 Task: Look for space in Cascina, Italy from 2nd August, 2023 to 12th August, 2023 for 2 adults in price range Rs.5000 to Rs.10000. Place can be private room with 1  bedroom having 1 bed and 1 bathroom. Property type can be house, flat, guest house, hotel. Booking option can be shelf check-in. Required host language is English.
Action: Mouse moved to (421, 122)
Screenshot: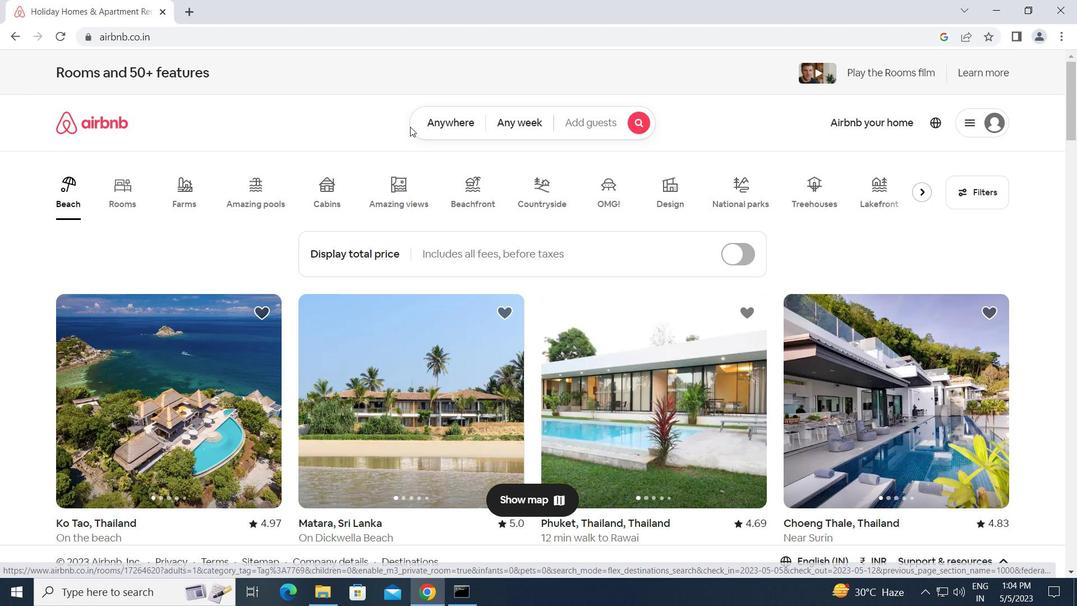 
Action: Mouse pressed left at (421, 122)
Screenshot: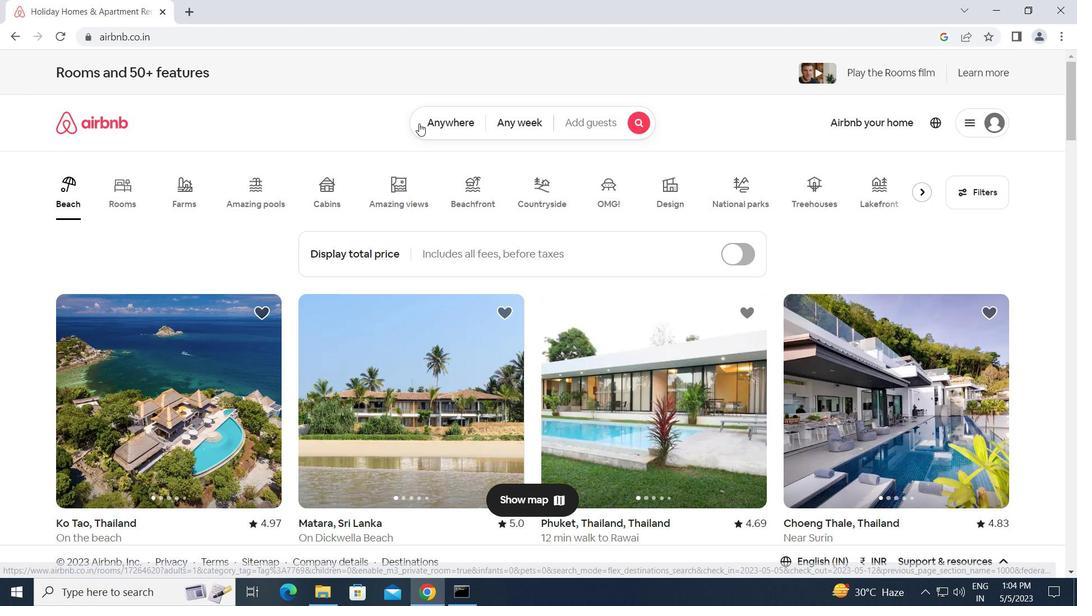 
Action: Mouse moved to (355, 165)
Screenshot: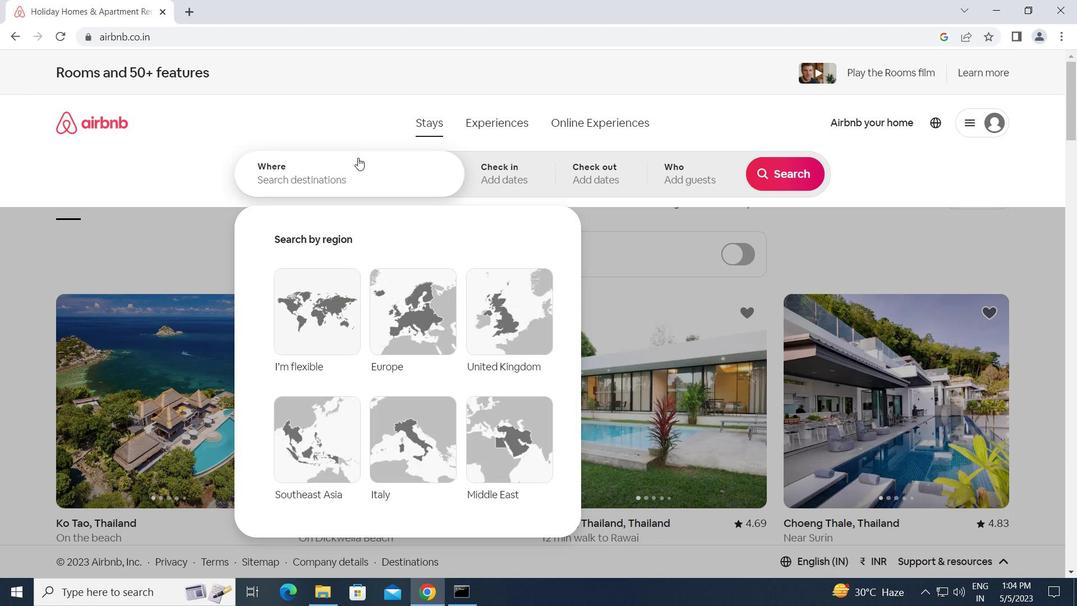 
Action: Mouse pressed left at (355, 165)
Screenshot: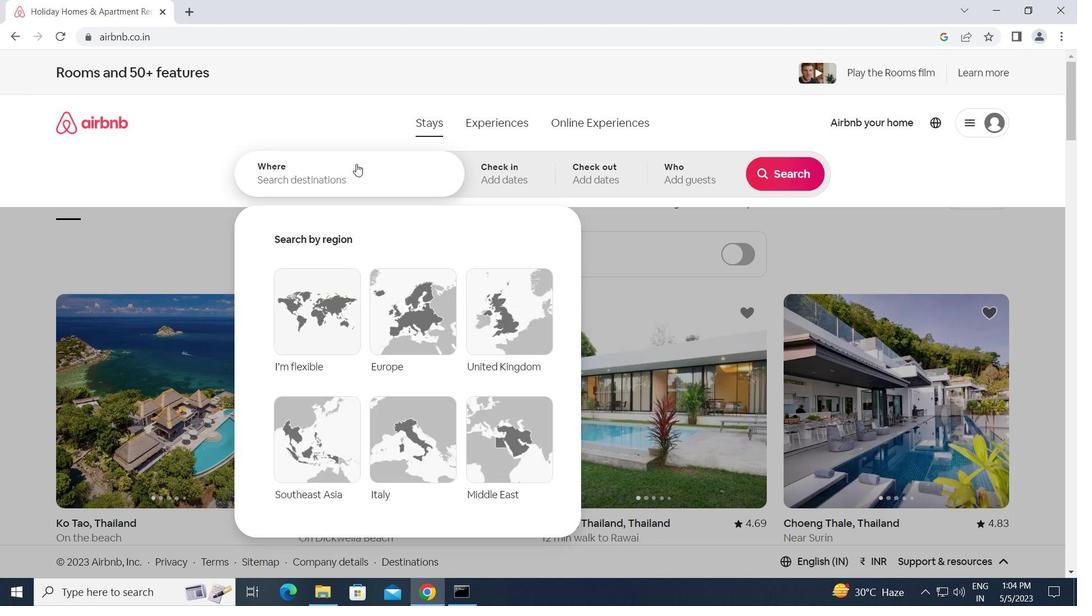 
Action: Key pressed c<Key.caps_lock>ascina,<Key.space><Key.caps_lock>i<Key.caps_lock>taly<Key.enter>
Screenshot: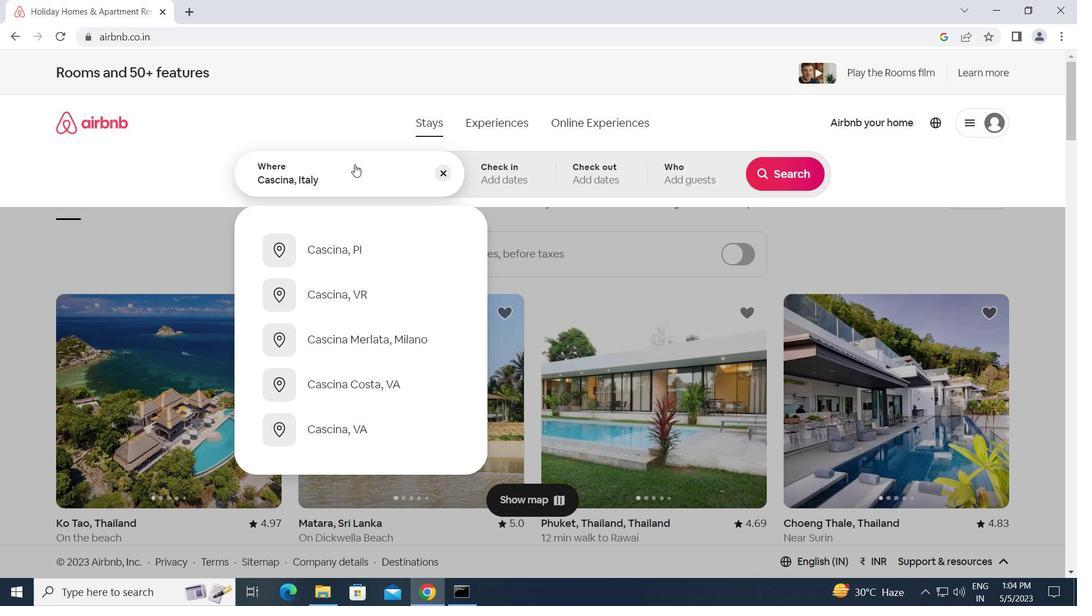 
Action: Mouse moved to (783, 281)
Screenshot: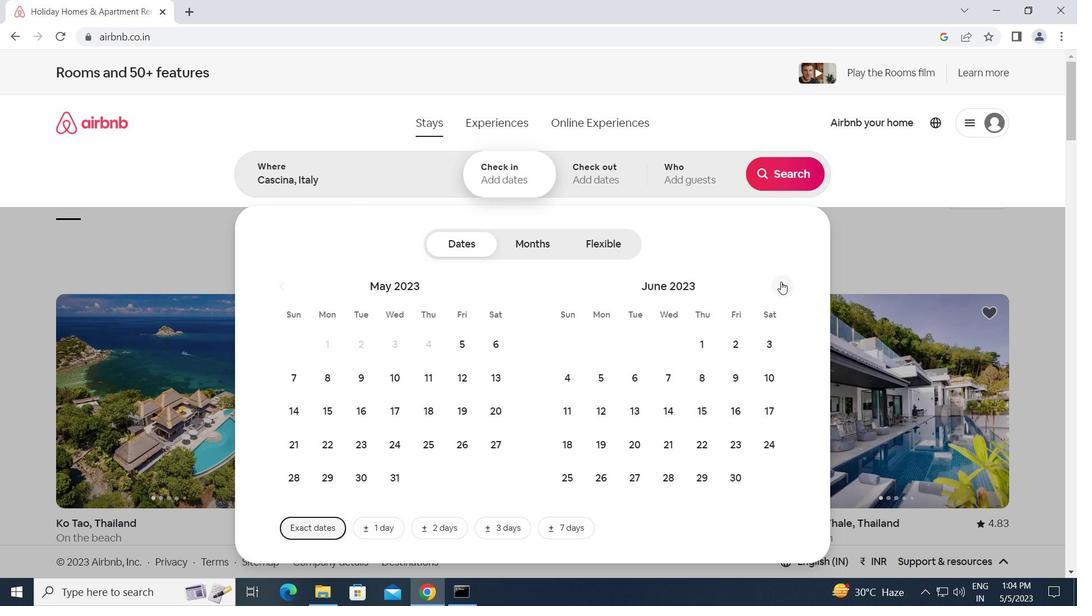 
Action: Mouse pressed left at (783, 281)
Screenshot: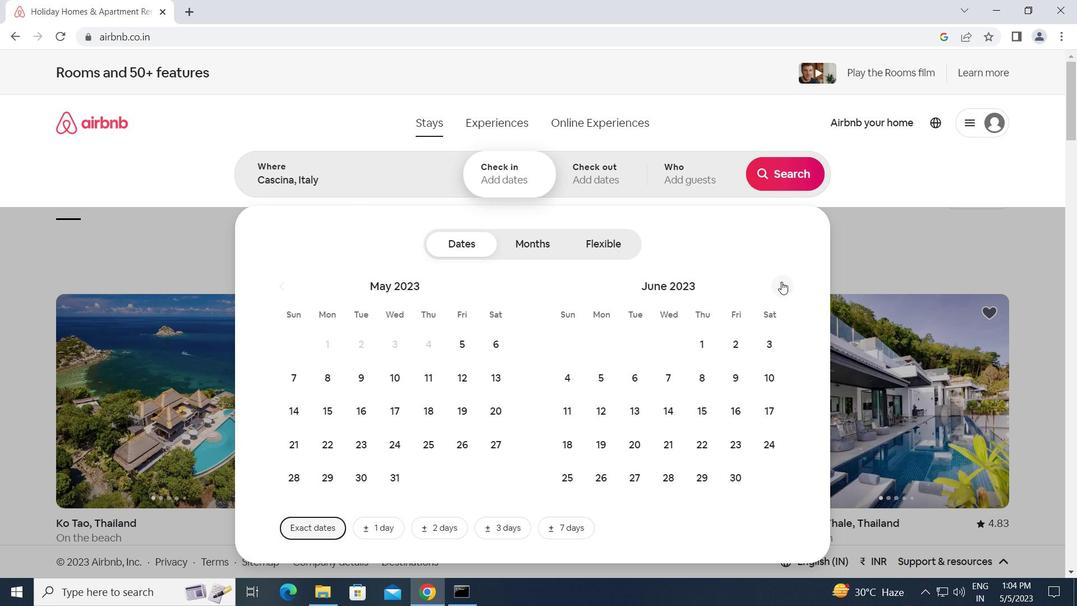 
Action: Mouse moved to (781, 281)
Screenshot: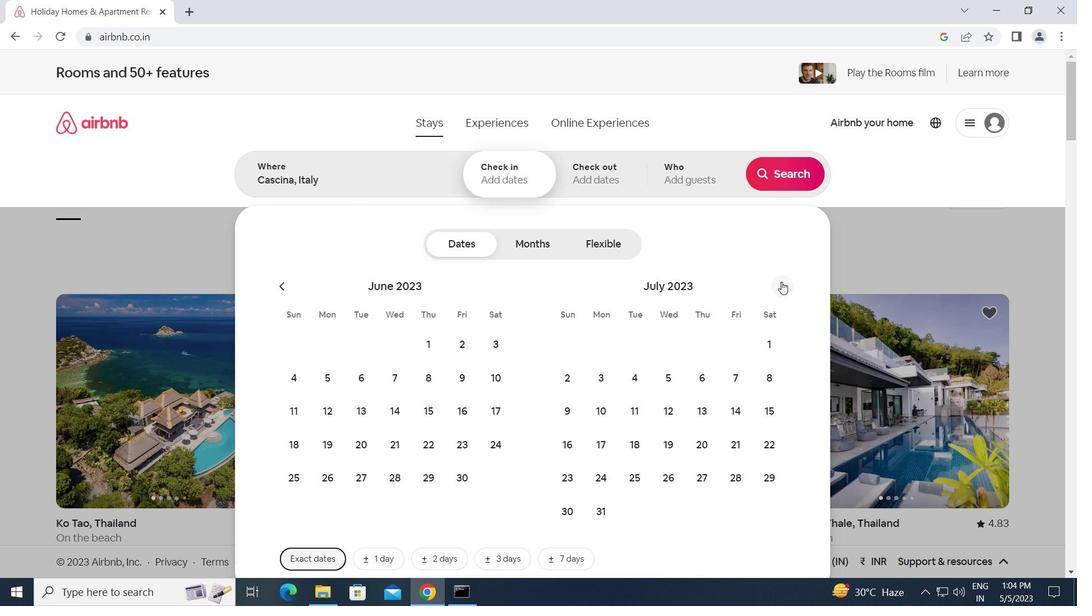 
Action: Mouse pressed left at (781, 281)
Screenshot: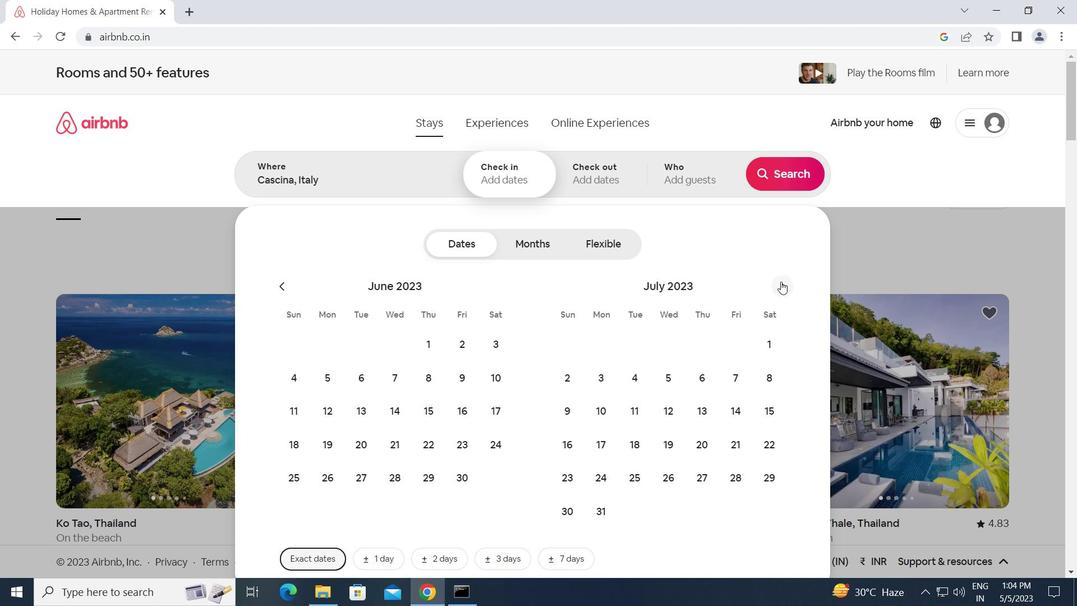 
Action: Mouse moved to (667, 341)
Screenshot: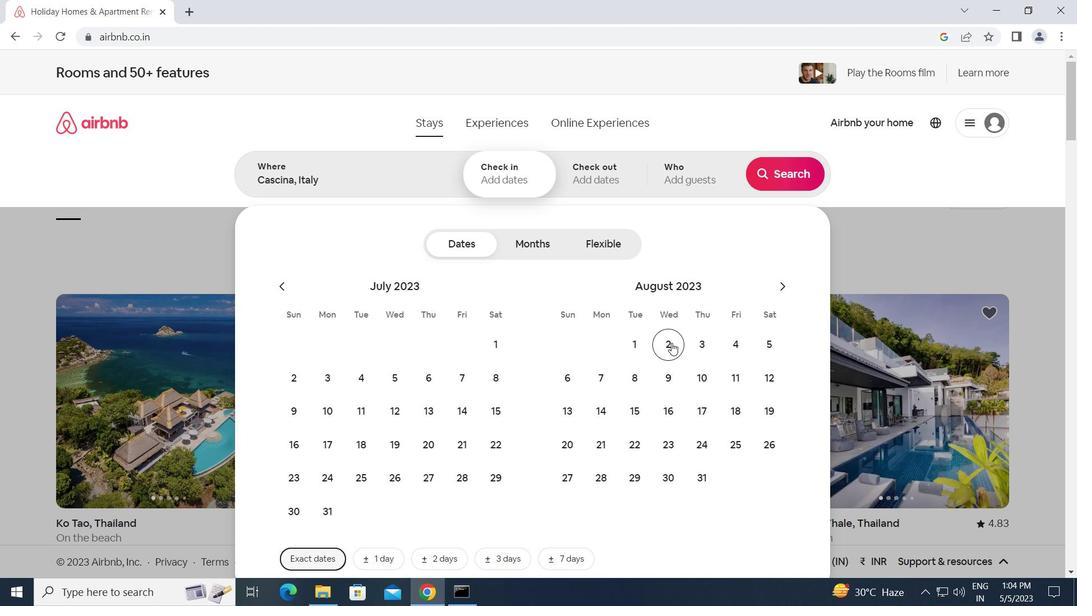 
Action: Mouse pressed left at (667, 341)
Screenshot: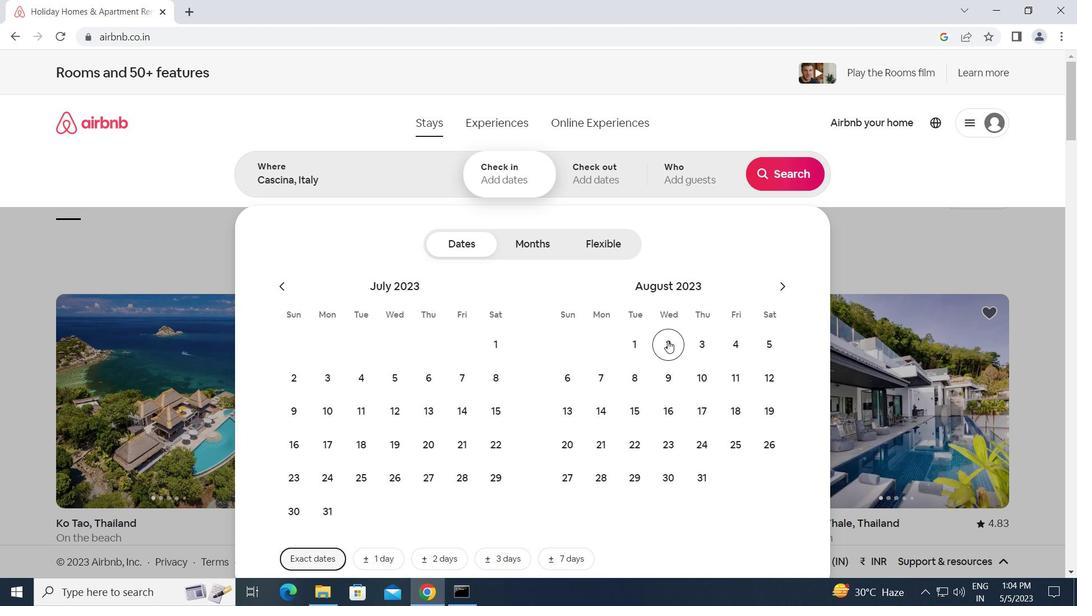 
Action: Mouse moved to (765, 382)
Screenshot: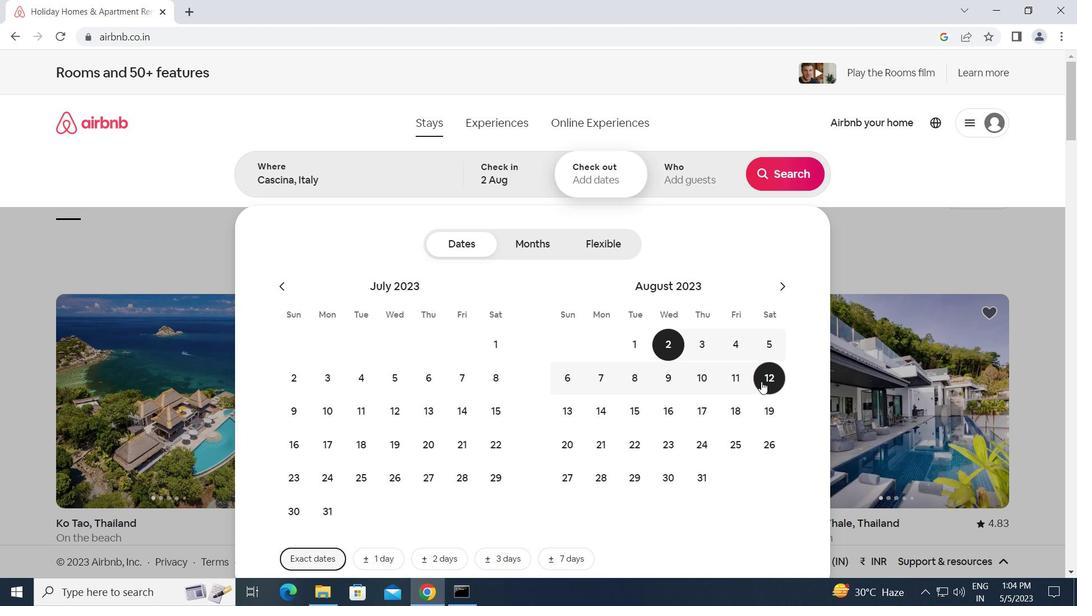 
Action: Mouse pressed left at (765, 382)
Screenshot: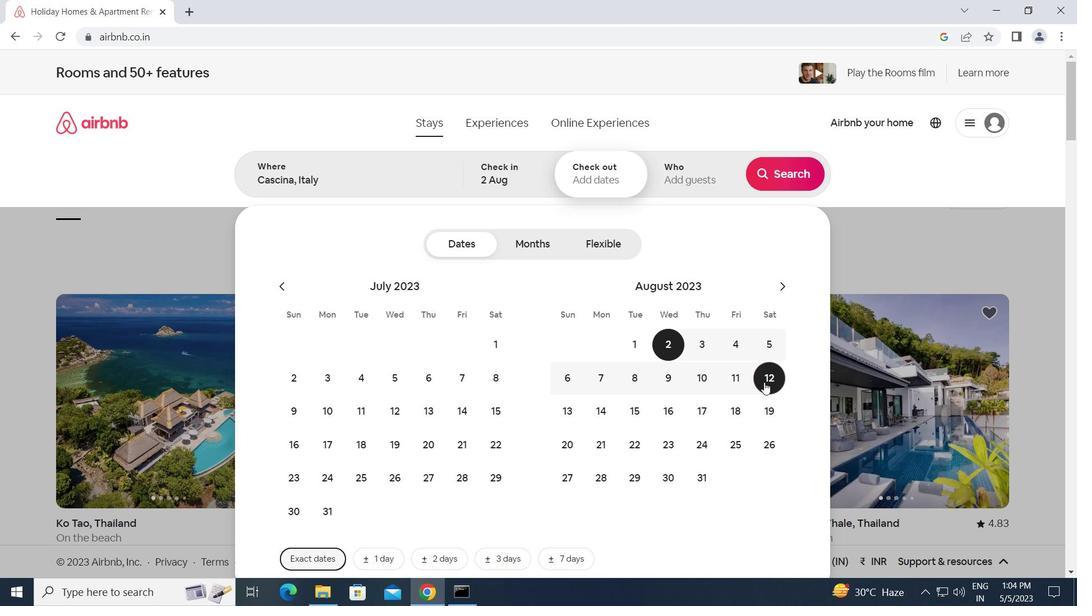 
Action: Mouse moved to (687, 168)
Screenshot: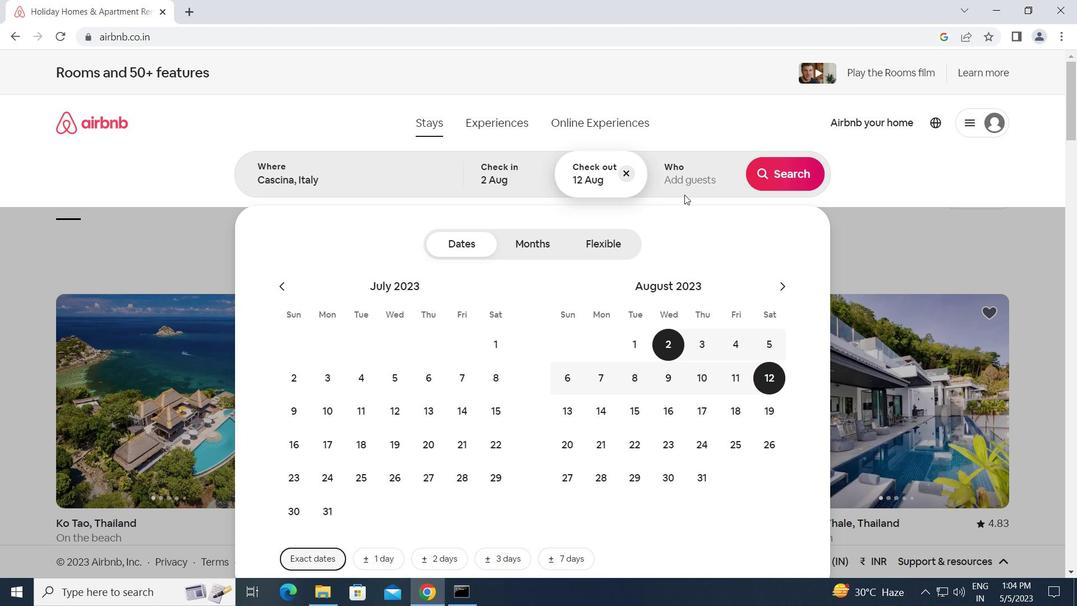 
Action: Mouse pressed left at (687, 168)
Screenshot: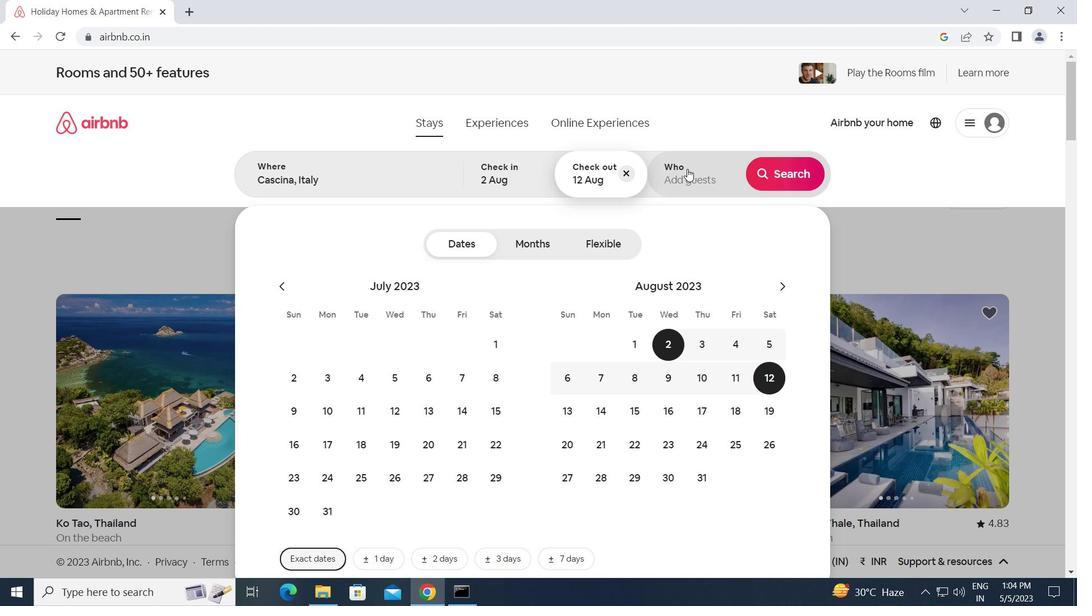 
Action: Mouse moved to (797, 247)
Screenshot: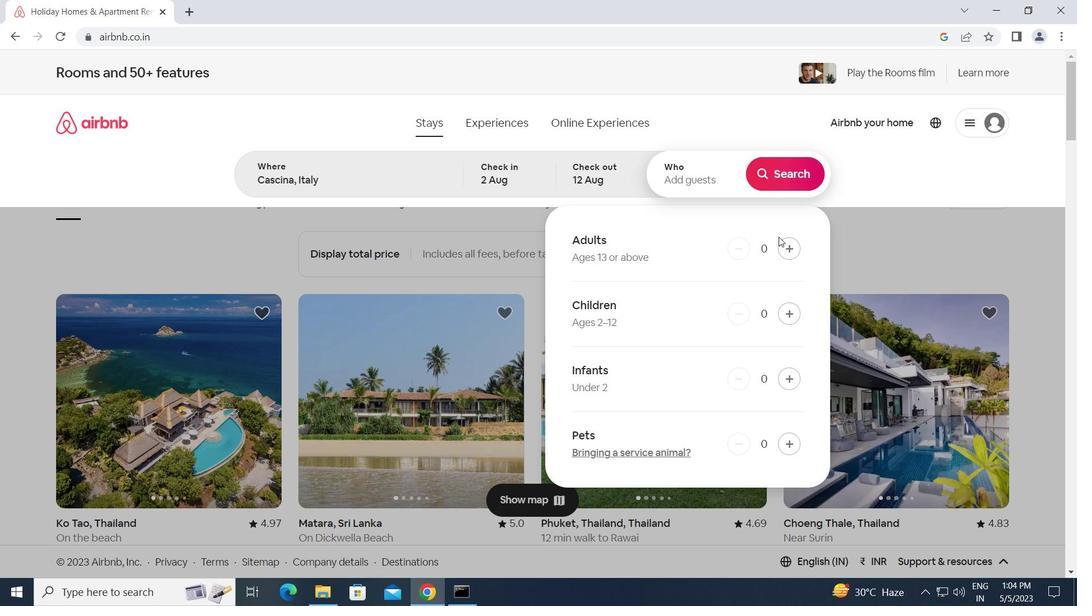 
Action: Mouse pressed left at (797, 247)
Screenshot: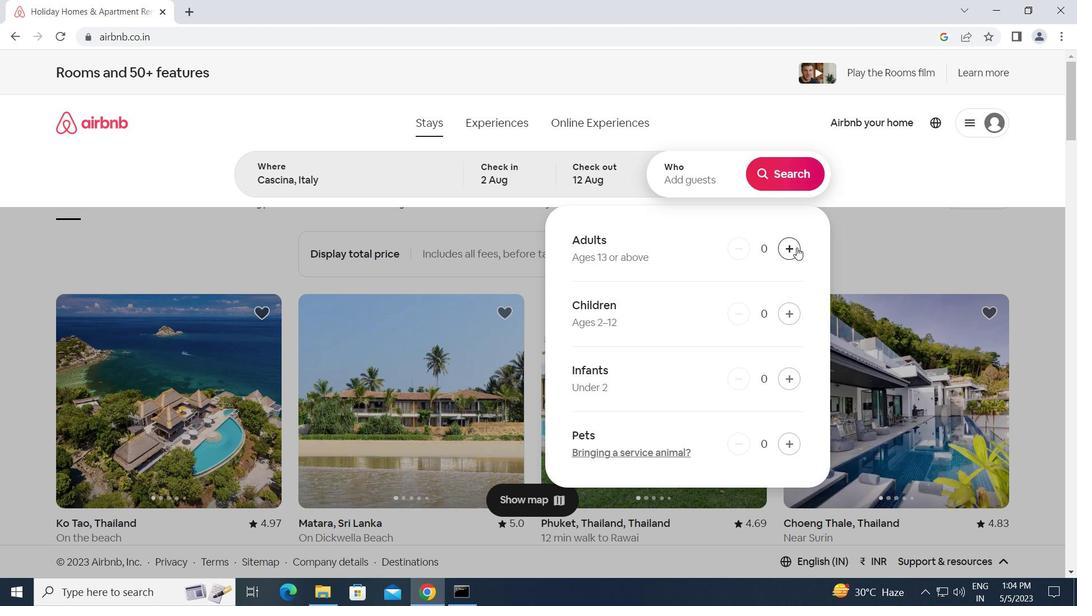 
Action: Mouse pressed left at (797, 247)
Screenshot: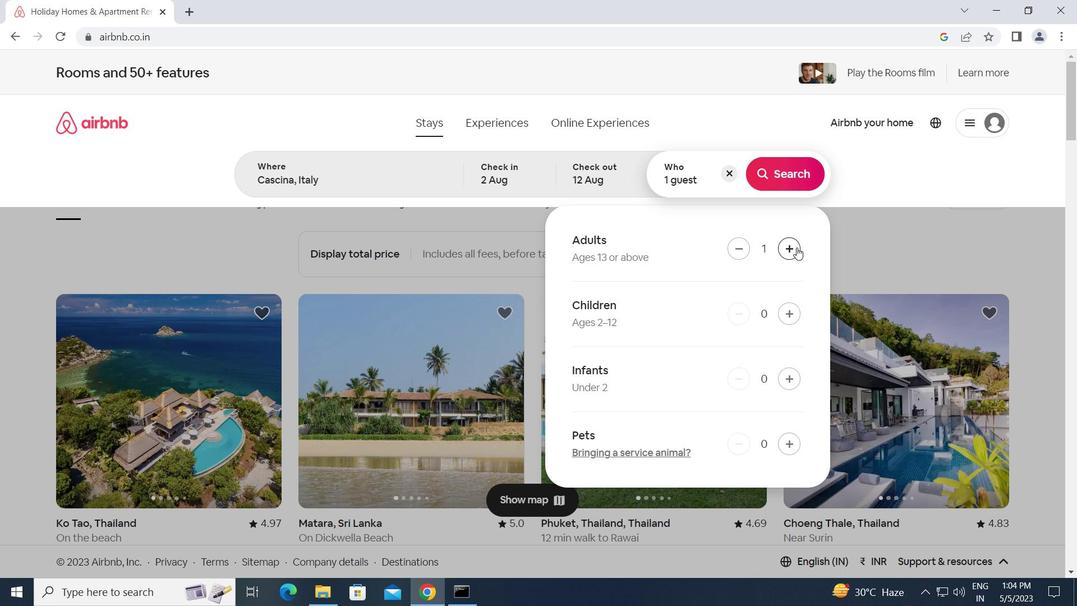 
Action: Mouse moved to (785, 164)
Screenshot: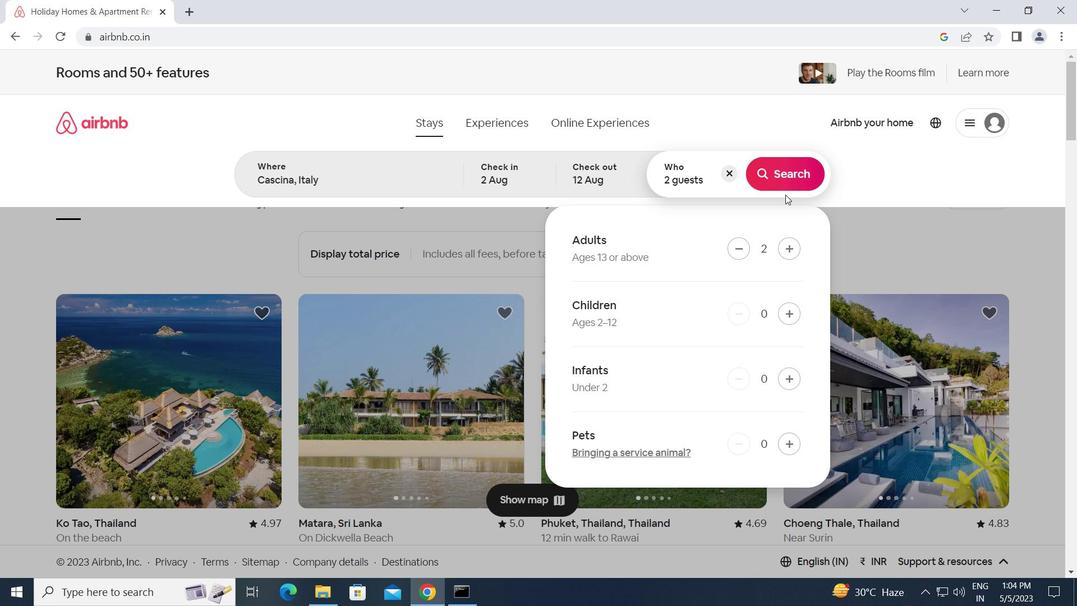 
Action: Mouse pressed left at (785, 164)
Screenshot: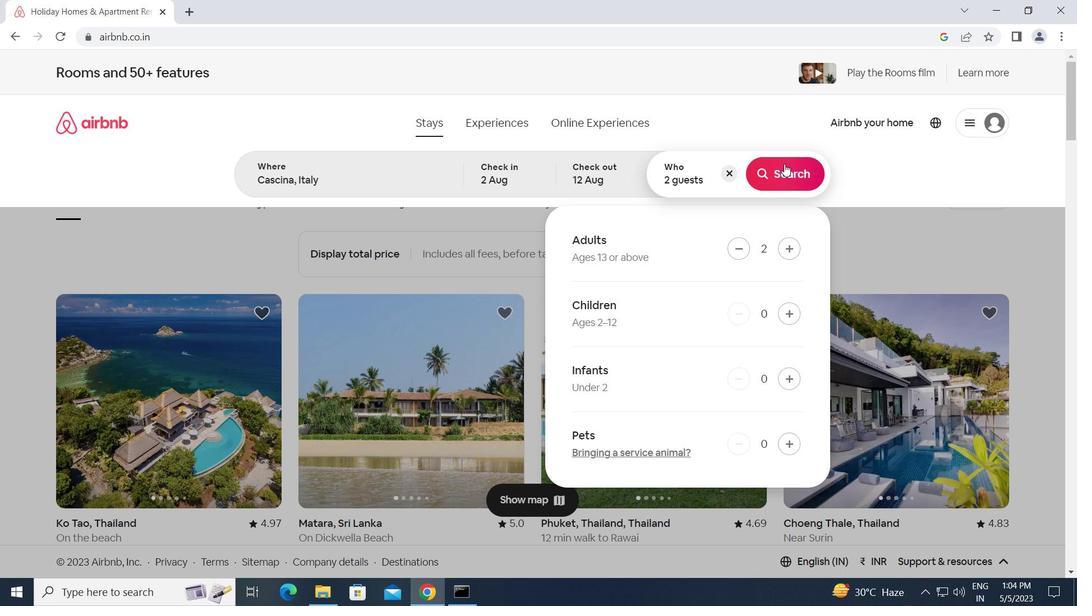 
Action: Mouse moved to (1019, 134)
Screenshot: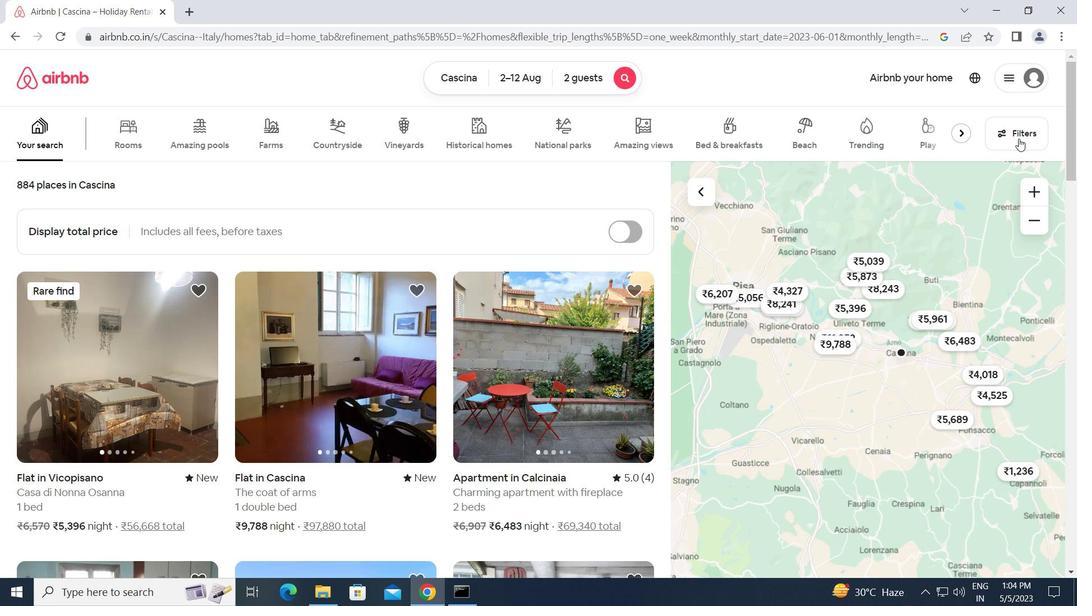 
Action: Mouse pressed left at (1019, 134)
Screenshot: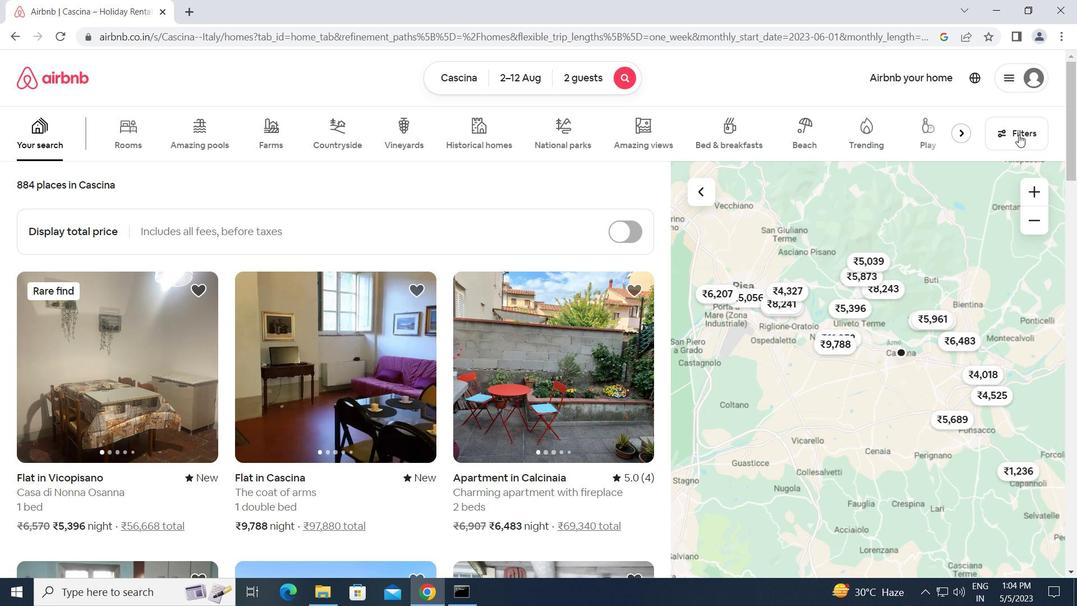 
Action: Mouse moved to (388, 484)
Screenshot: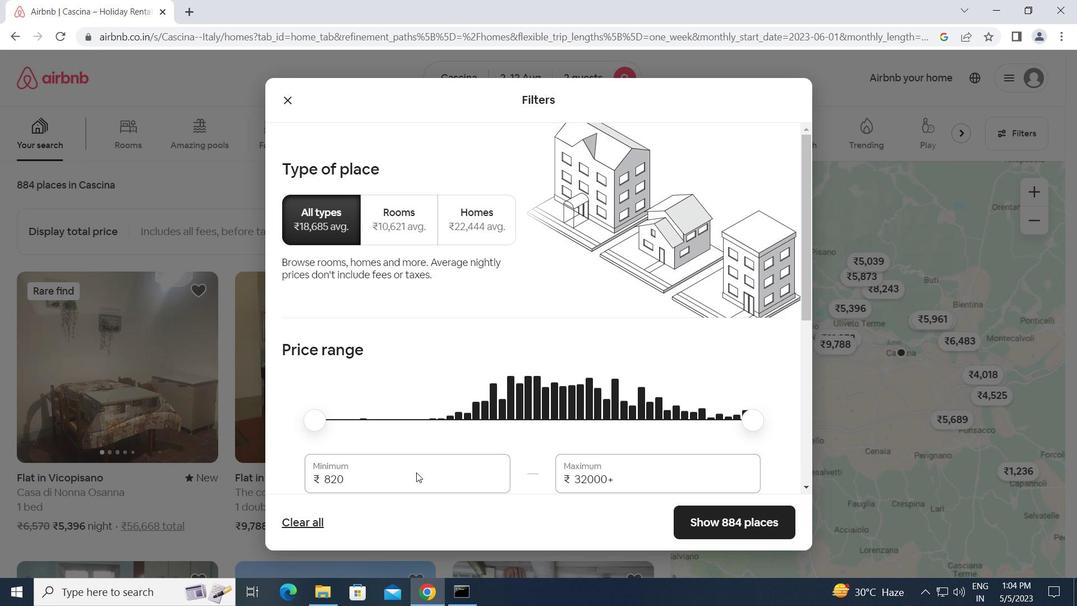 
Action: Mouse scrolled (388, 484) with delta (0, 0)
Screenshot: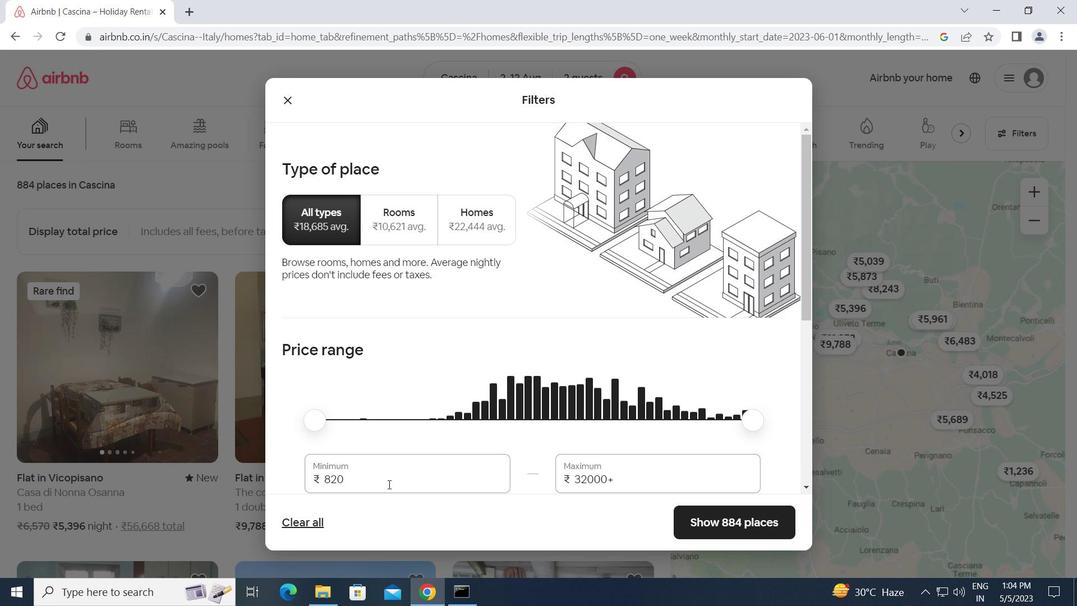 
Action: Mouse scrolled (388, 484) with delta (0, 0)
Screenshot: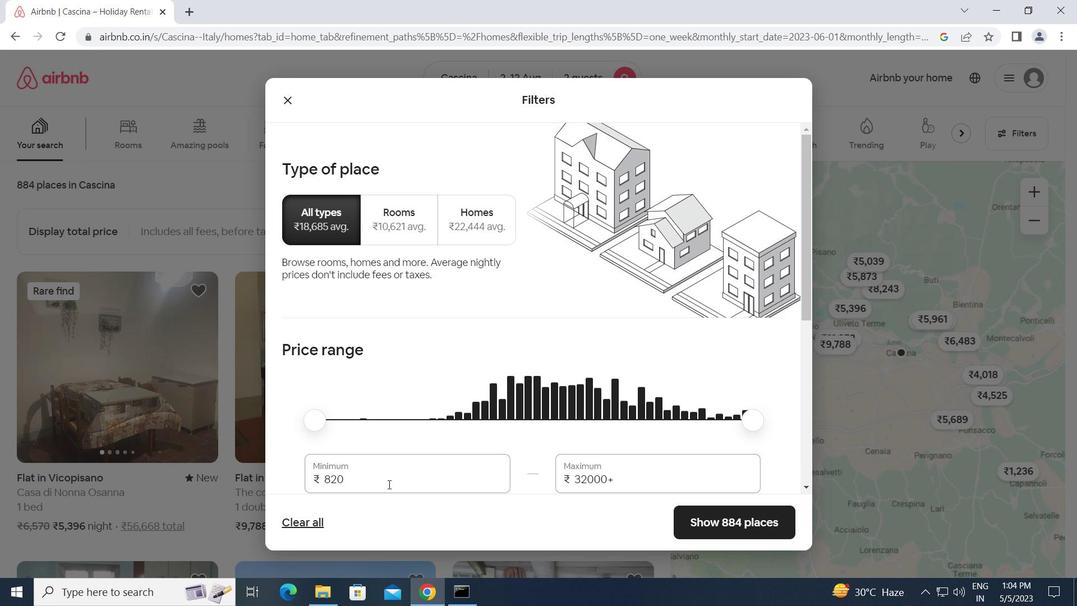 
Action: Mouse moved to (349, 447)
Screenshot: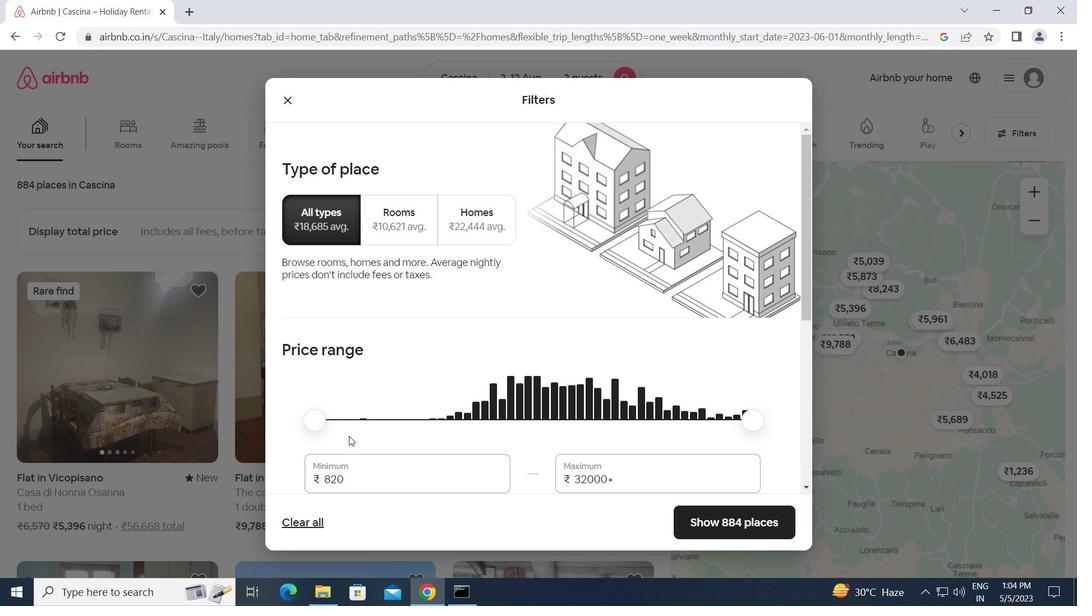 
Action: Mouse scrolled (349, 447) with delta (0, 0)
Screenshot: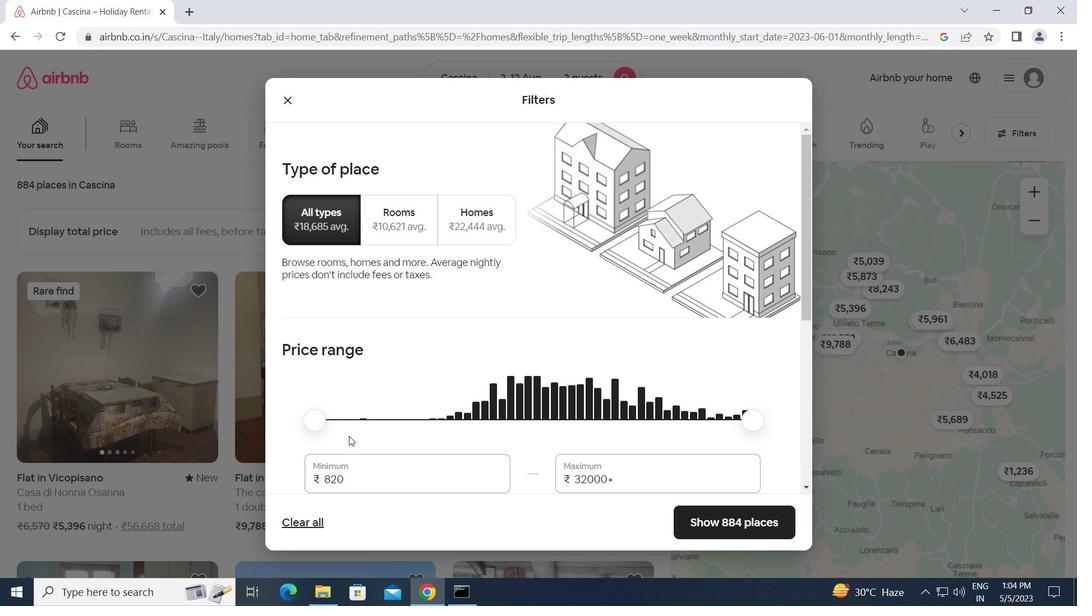 
Action: Mouse moved to (354, 262)
Screenshot: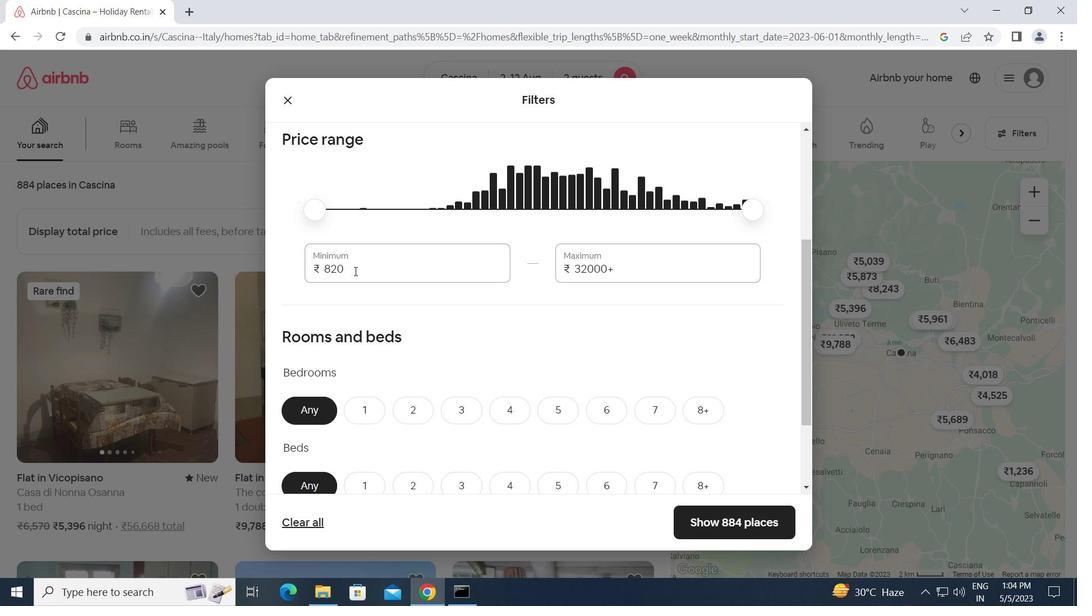 
Action: Mouse pressed left at (354, 262)
Screenshot: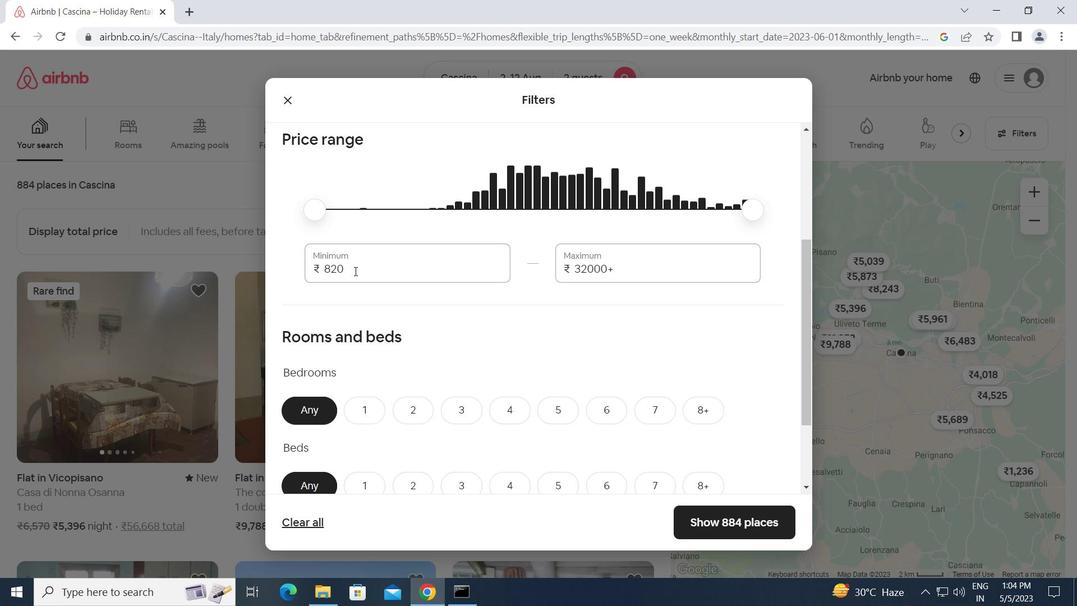
Action: Mouse moved to (305, 266)
Screenshot: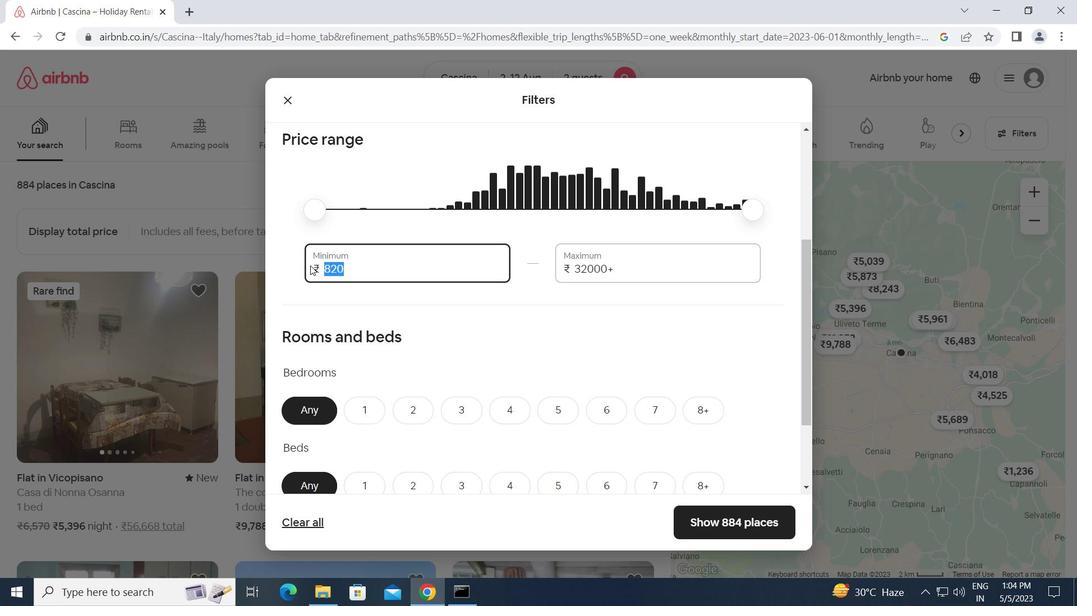 
Action: Key pressed 5000<Key.tab>10000
Screenshot: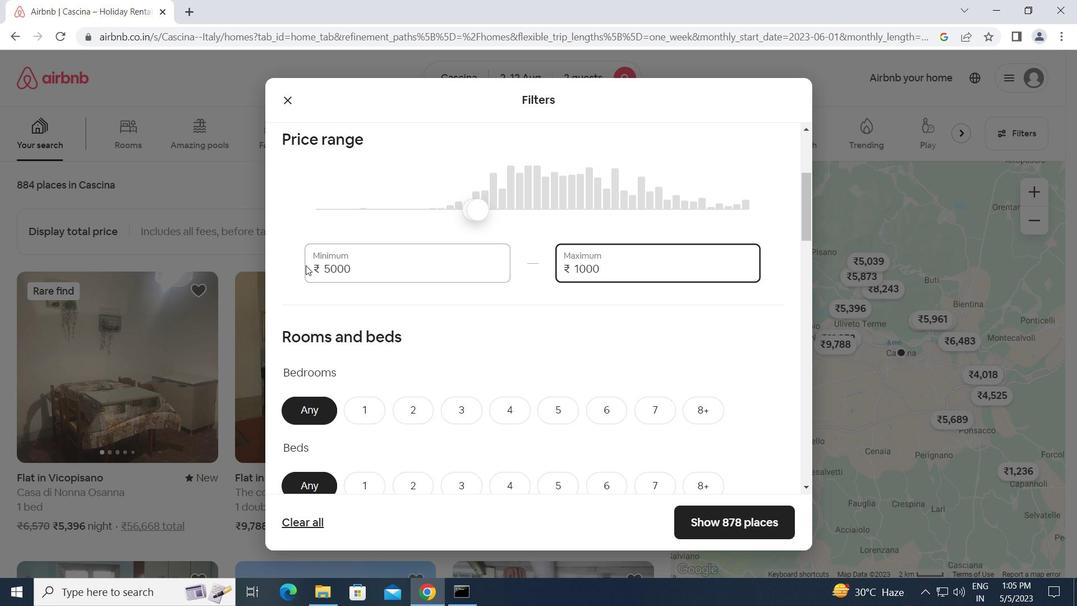 
Action: Mouse moved to (305, 267)
Screenshot: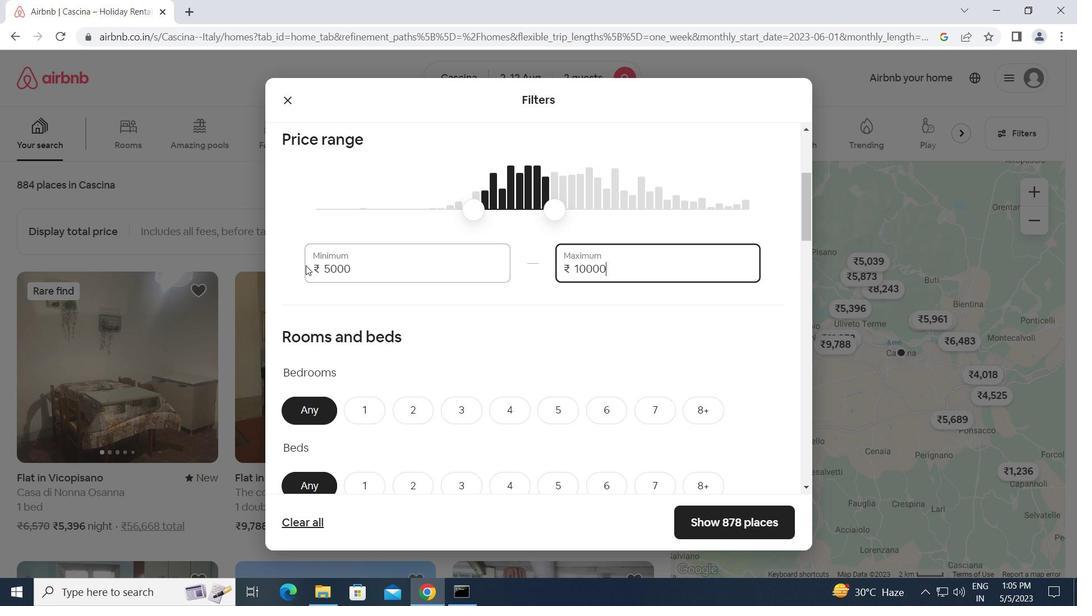 
Action: Mouse scrolled (305, 266) with delta (0, 0)
Screenshot: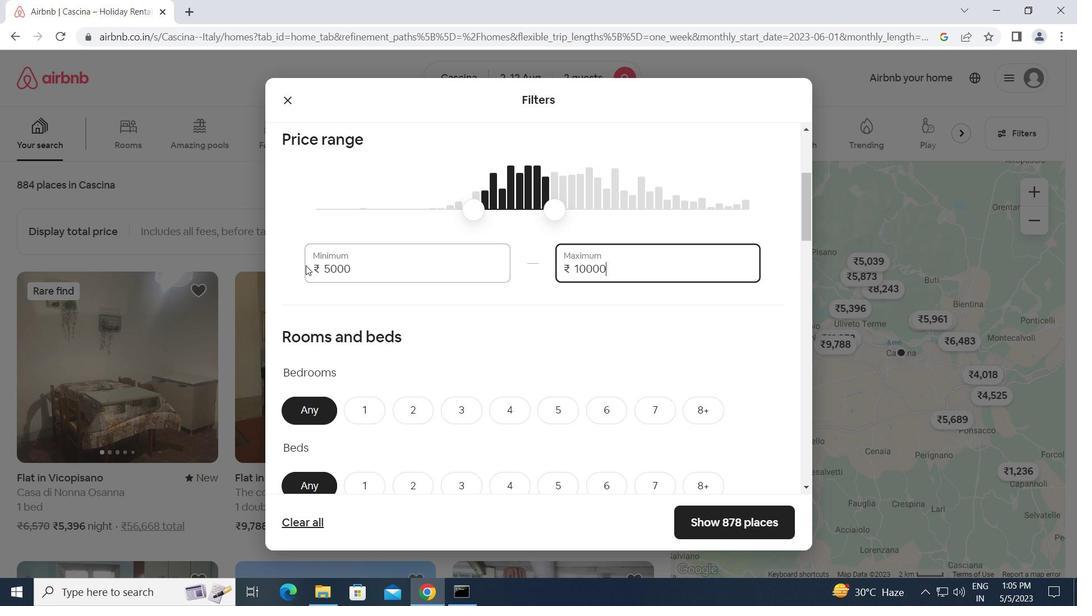 
Action: Mouse moved to (306, 268)
Screenshot: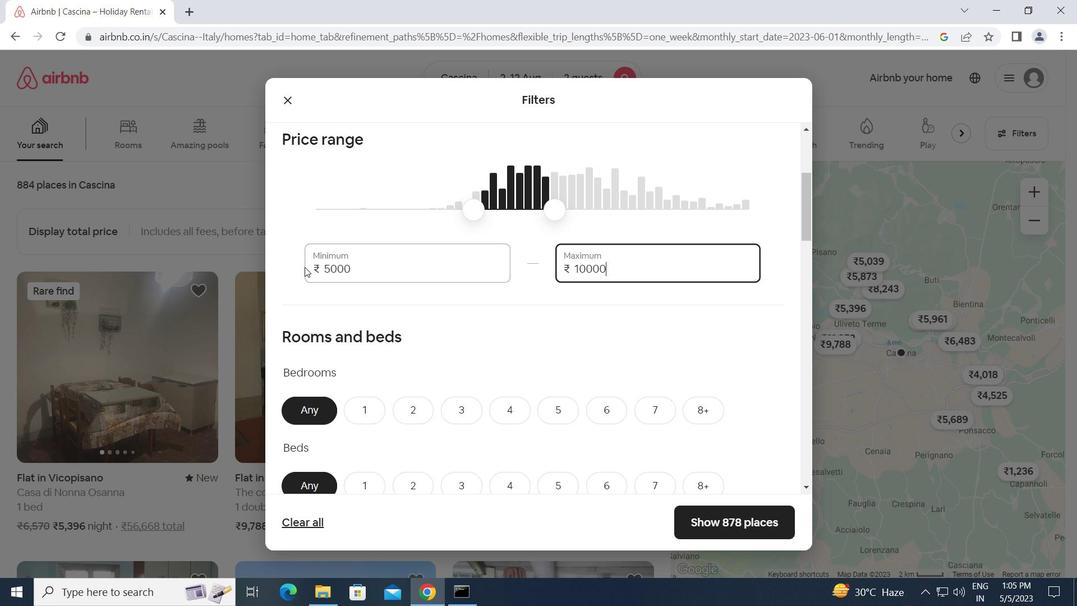 
Action: Mouse scrolled (306, 268) with delta (0, 0)
Screenshot: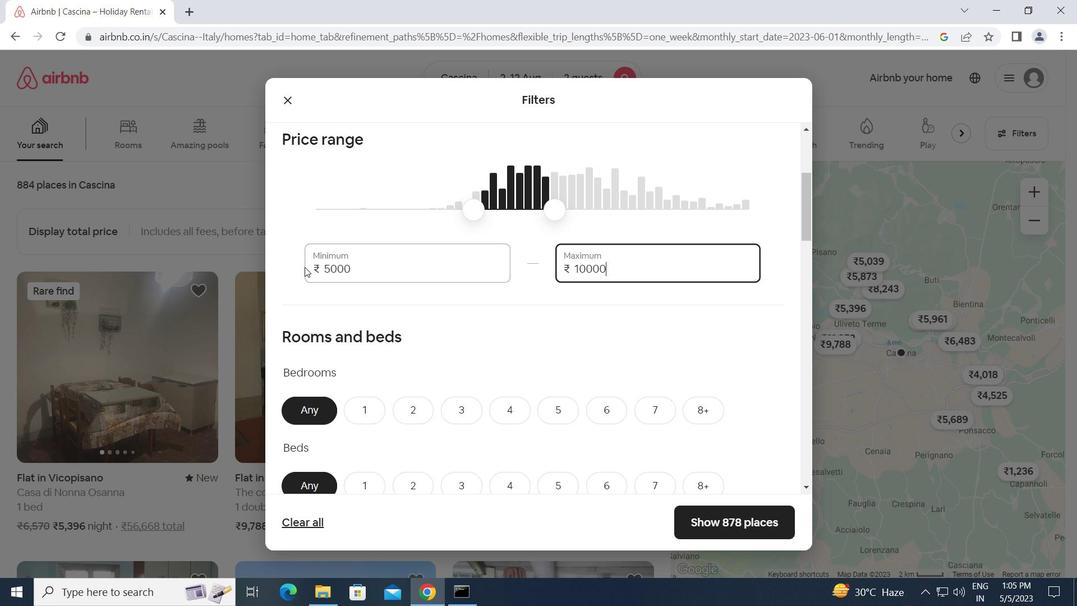 
Action: Mouse moved to (368, 264)
Screenshot: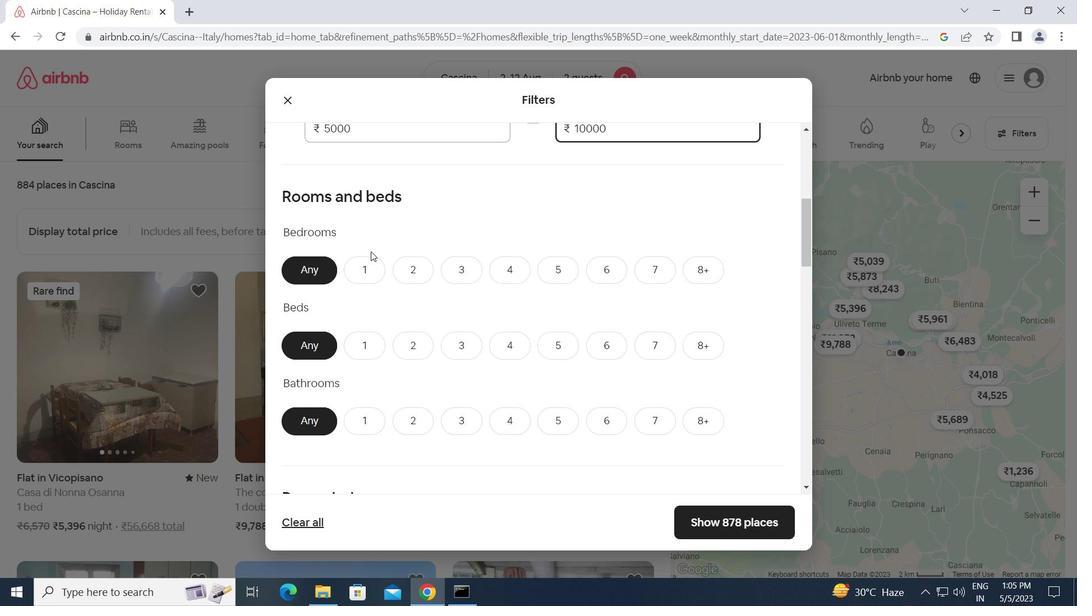 
Action: Mouse pressed left at (368, 264)
Screenshot: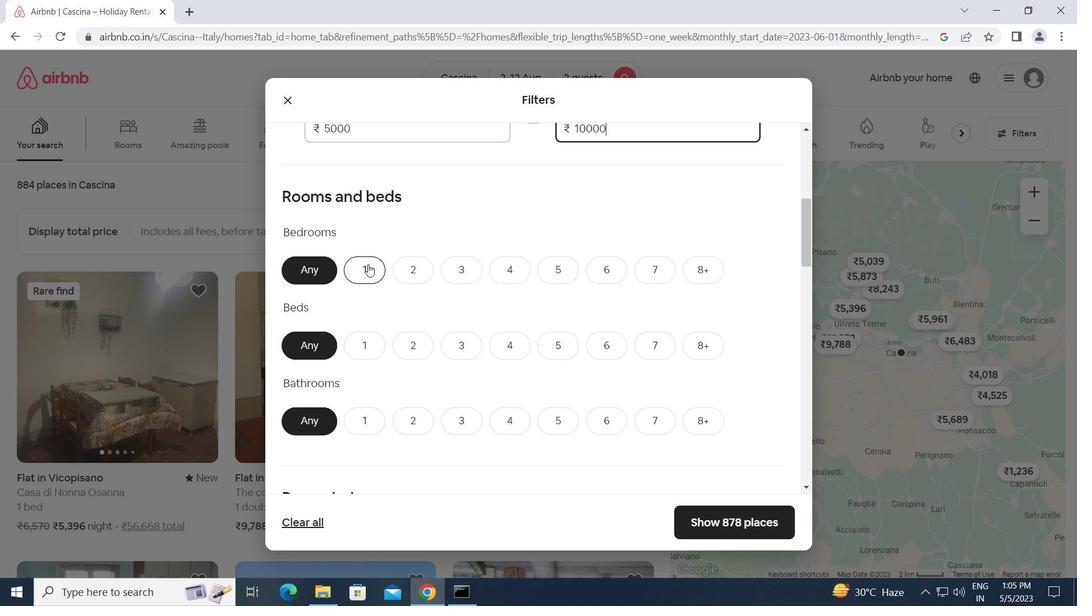 
Action: Mouse moved to (371, 342)
Screenshot: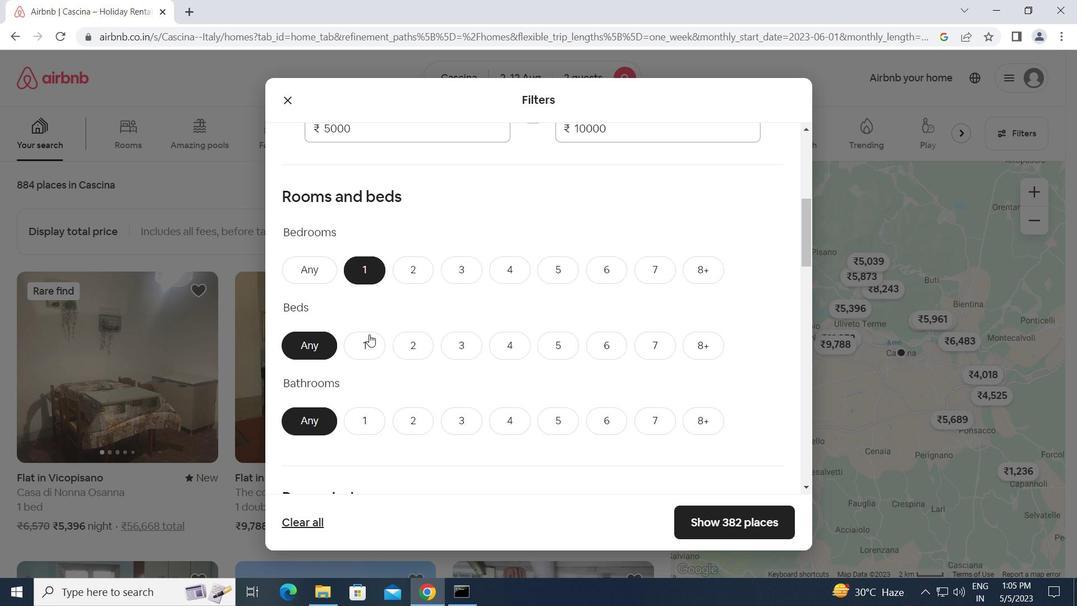 
Action: Mouse pressed left at (371, 342)
Screenshot: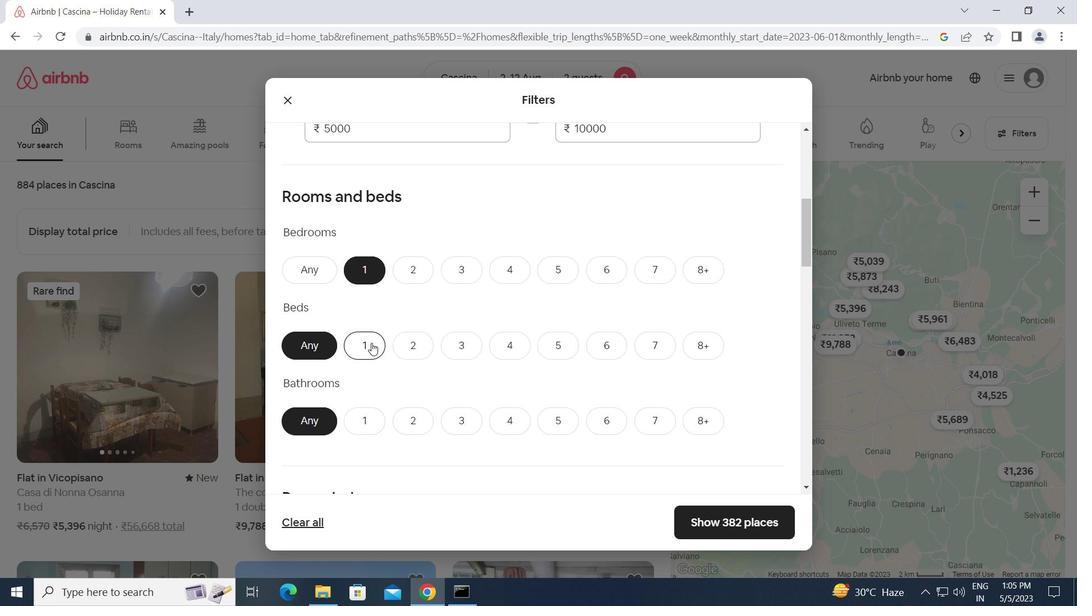 
Action: Mouse moved to (366, 429)
Screenshot: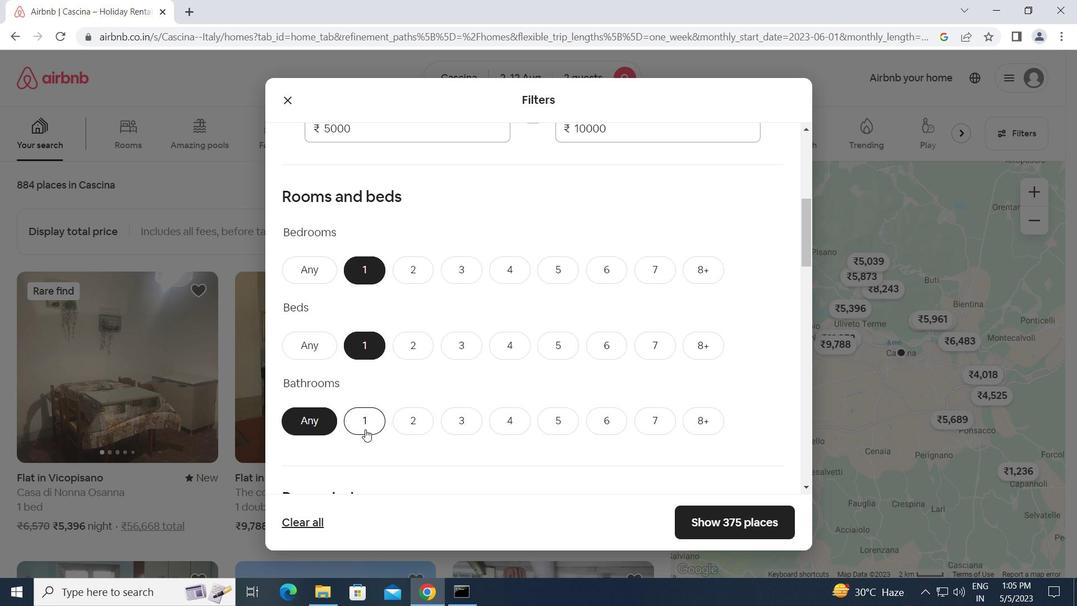 
Action: Mouse pressed left at (366, 429)
Screenshot: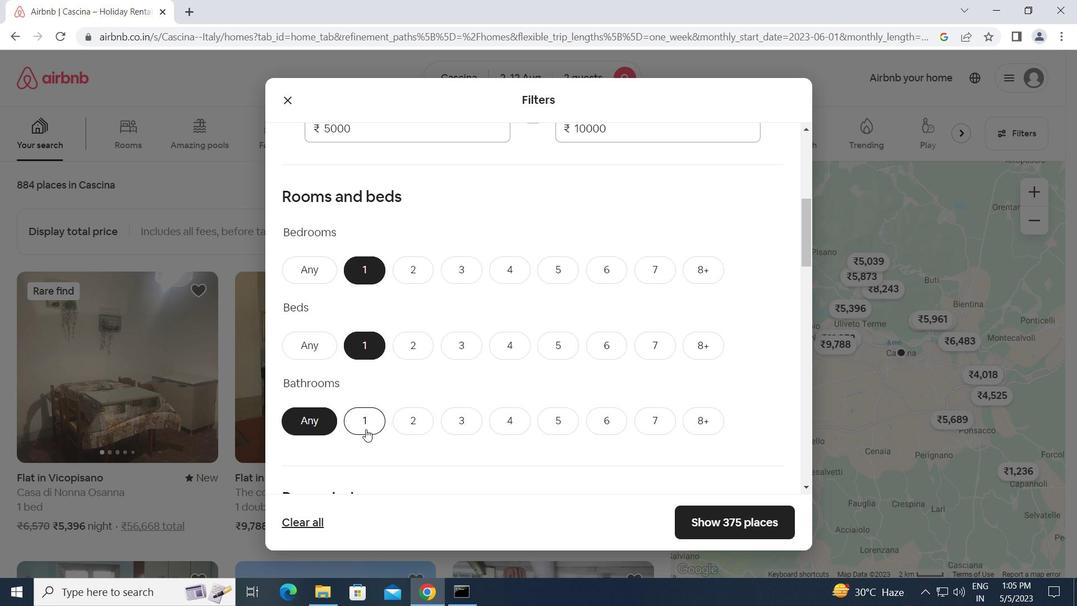 
Action: Mouse moved to (409, 424)
Screenshot: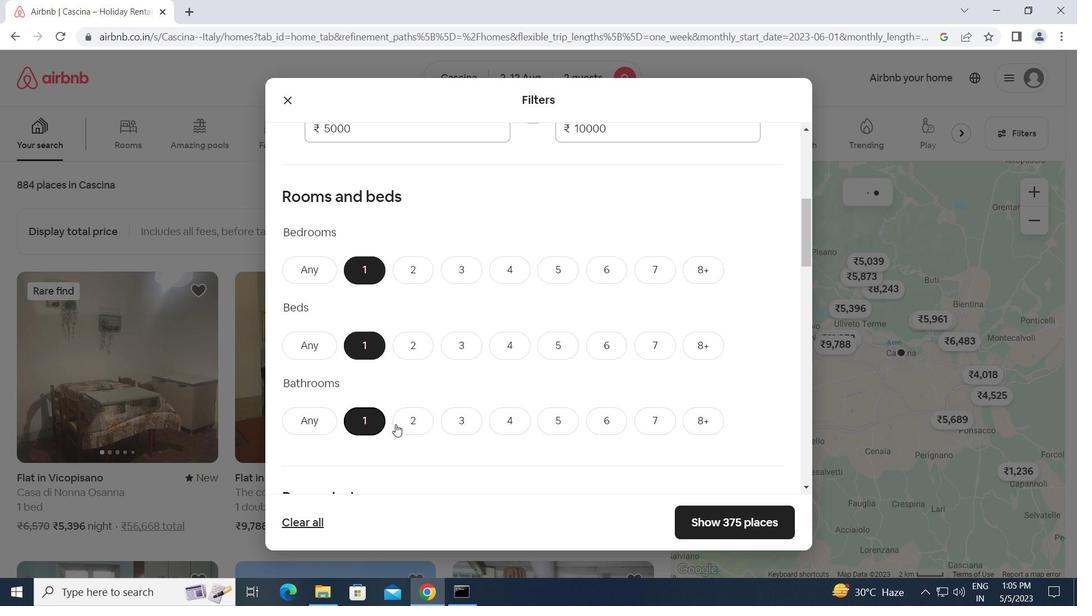 
Action: Mouse scrolled (409, 423) with delta (0, 0)
Screenshot: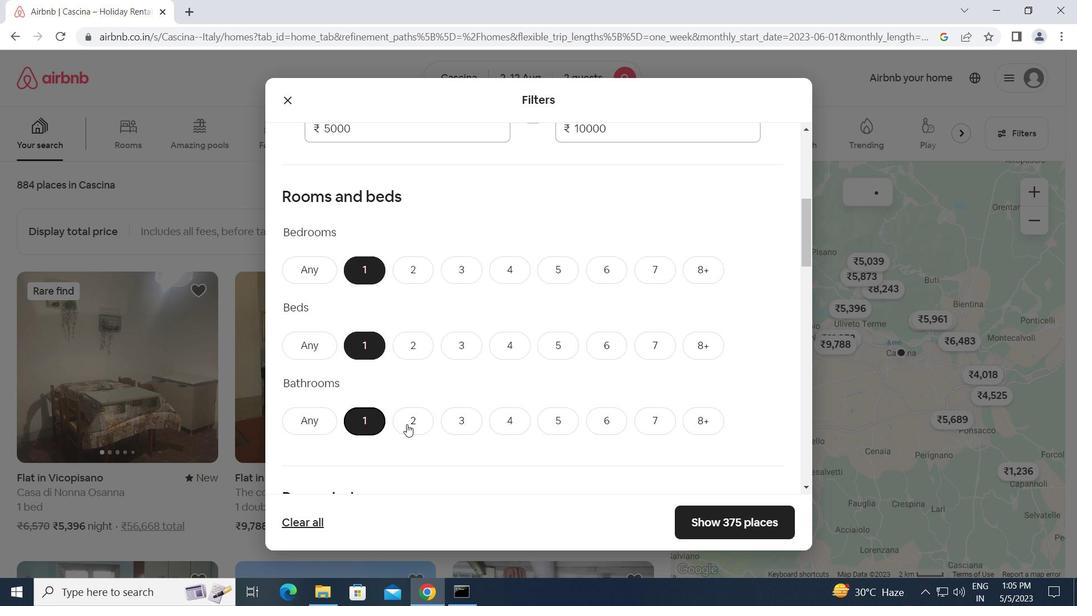 
Action: Mouse scrolled (409, 423) with delta (0, 0)
Screenshot: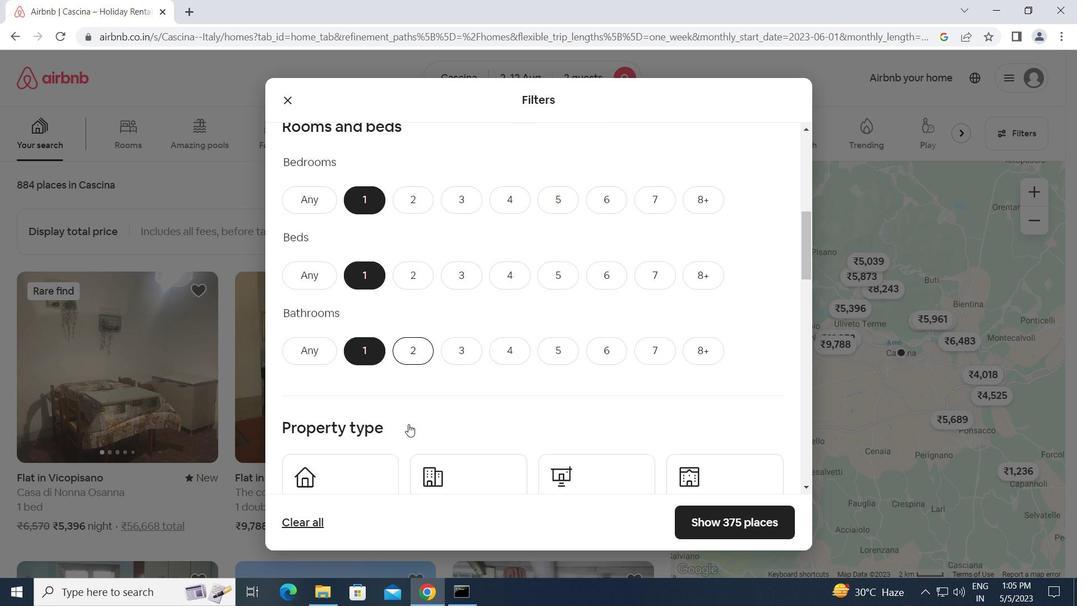 
Action: Mouse scrolled (409, 423) with delta (0, 0)
Screenshot: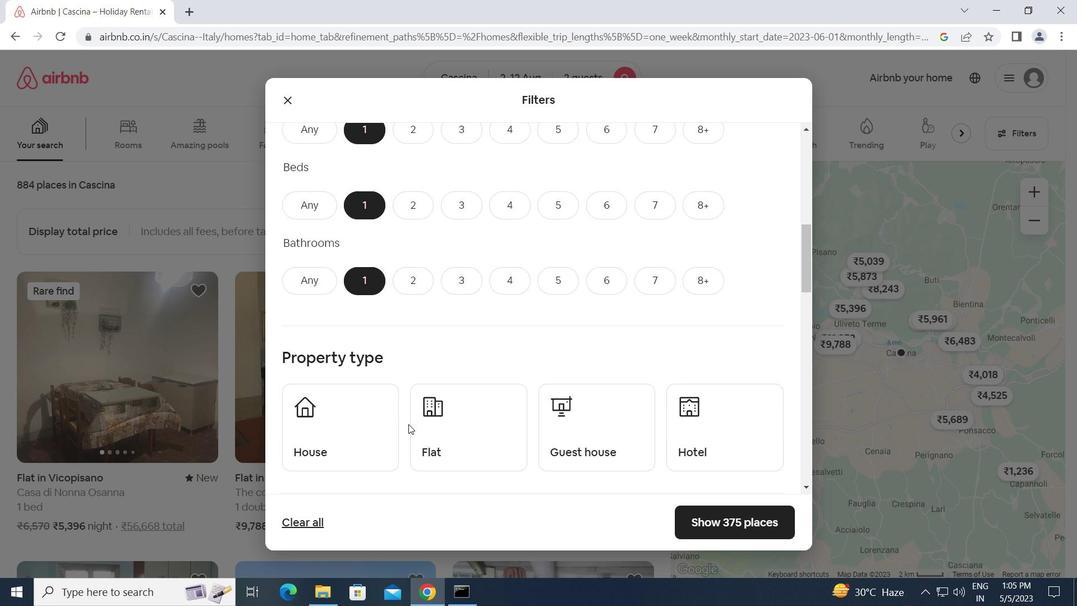 
Action: Mouse moved to (336, 368)
Screenshot: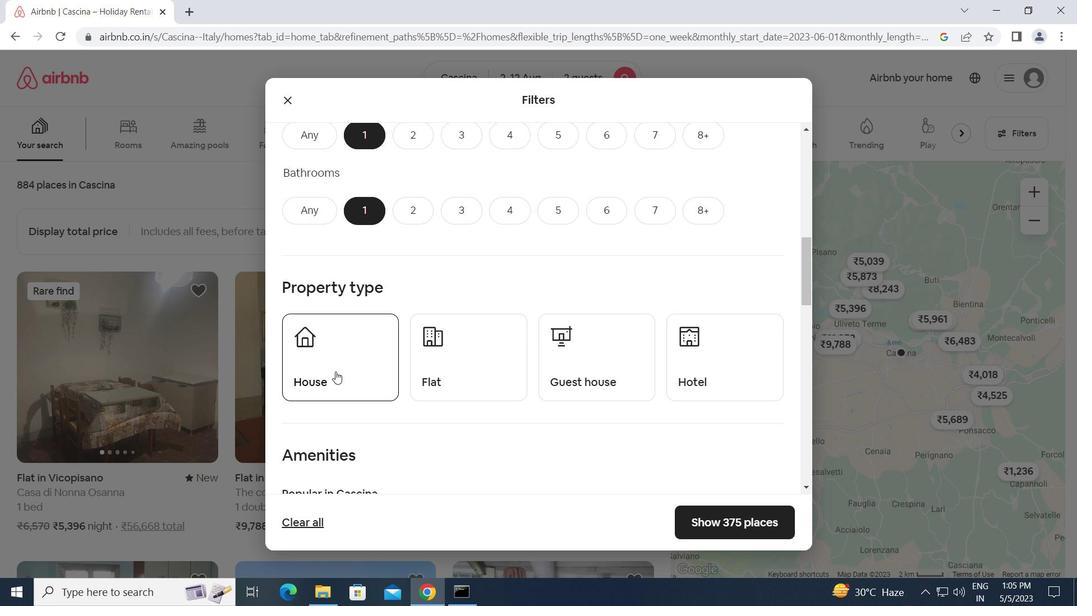 
Action: Mouse pressed left at (336, 368)
Screenshot: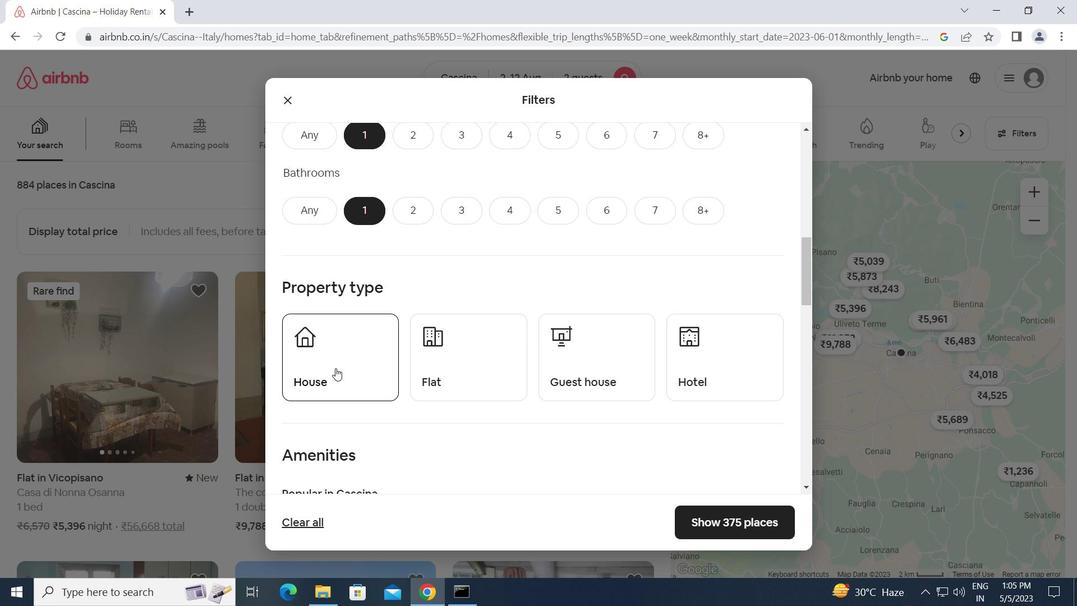 
Action: Mouse moved to (486, 366)
Screenshot: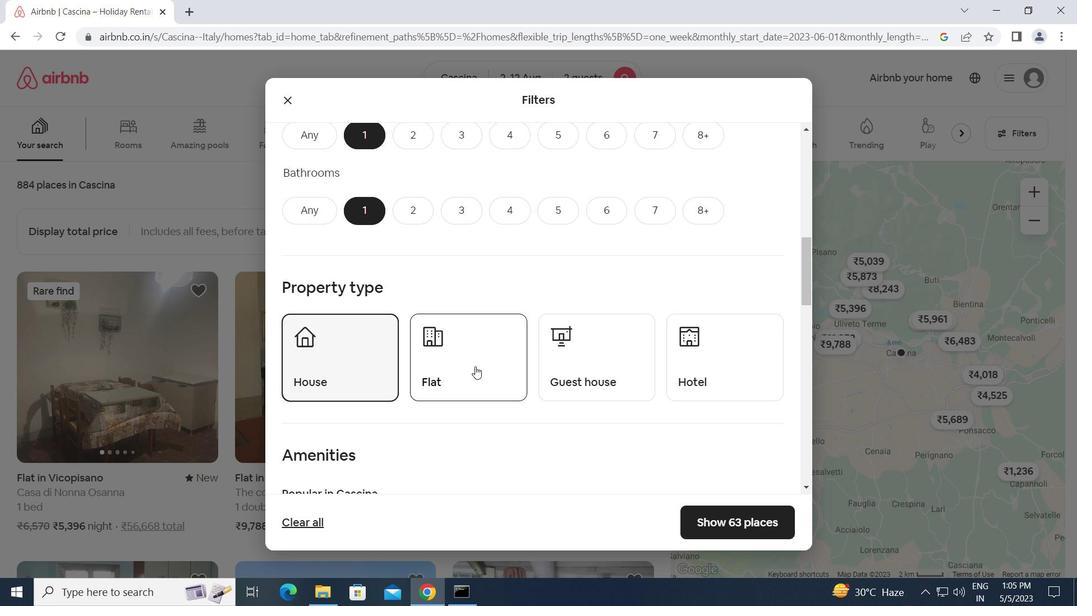 
Action: Mouse pressed left at (486, 366)
Screenshot: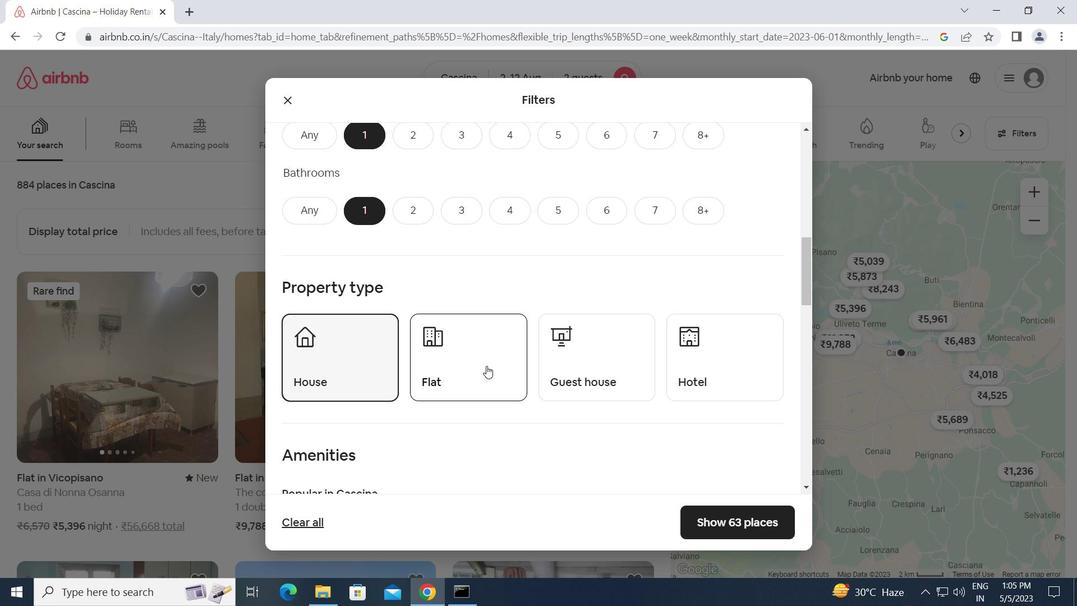 
Action: Mouse moved to (592, 363)
Screenshot: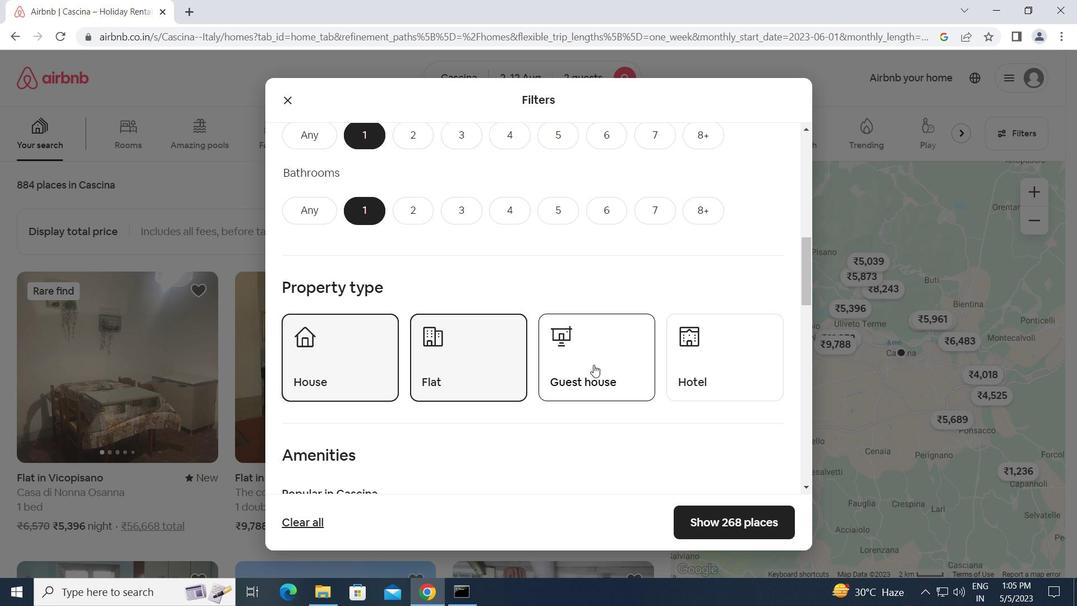 
Action: Mouse pressed left at (592, 363)
Screenshot: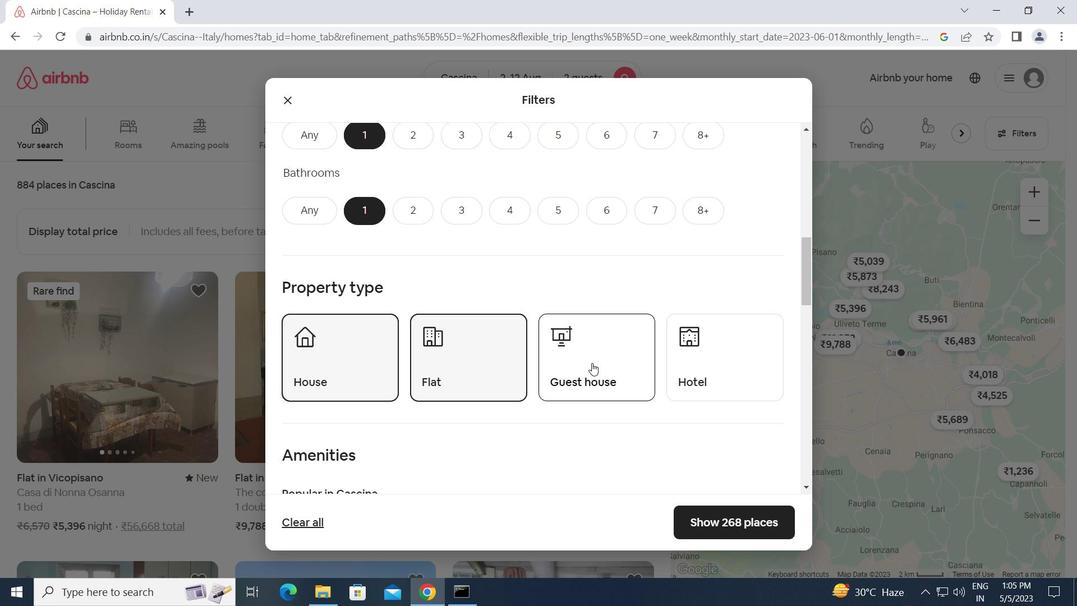 
Action: Mouse moved to (703, 360)
Screenshot: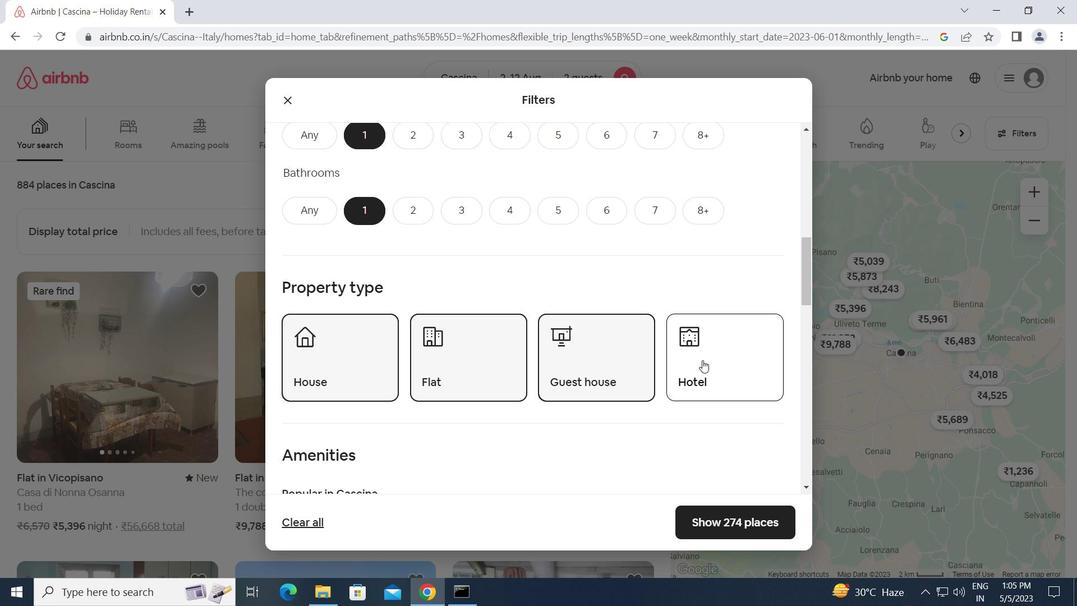 
Action: Mouse pressed left at (703, 360)
Screenshot: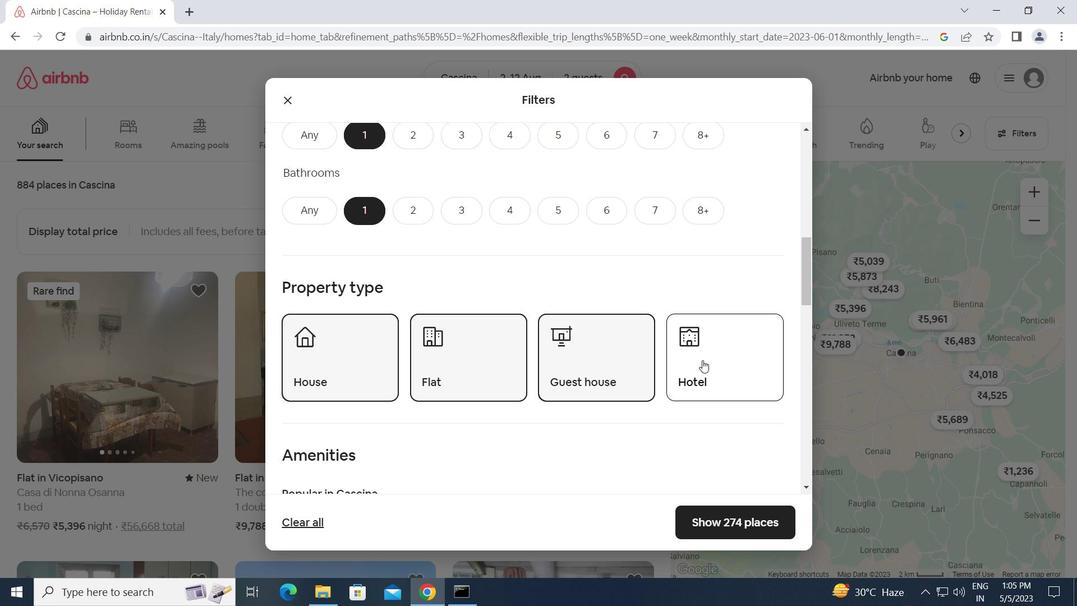 
Action: Mouse moved to (647, 389)
Screenshot: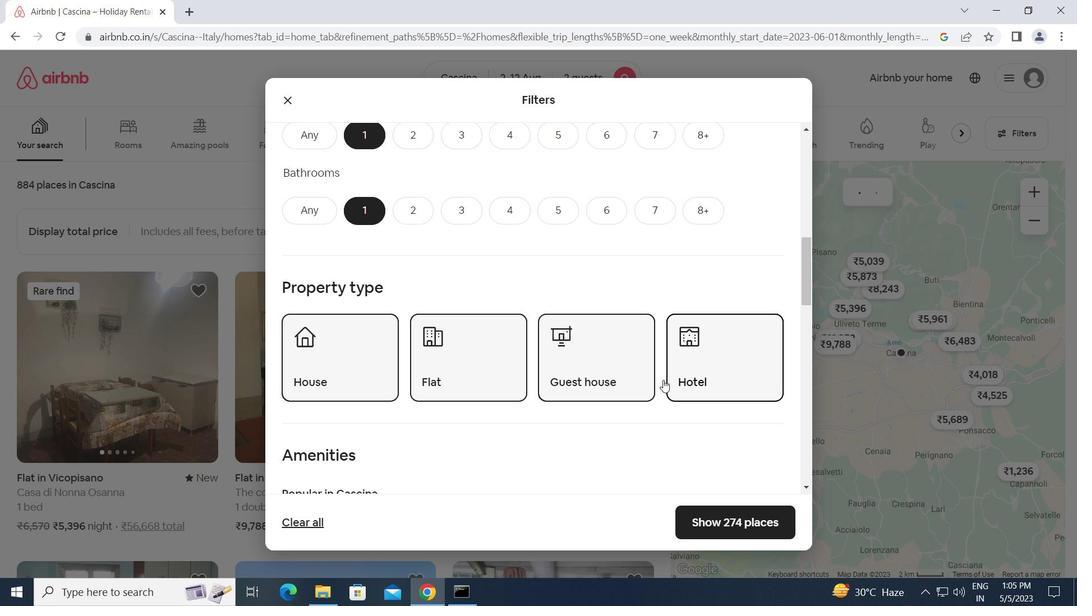 
Action: Mouse scrolled (647, 388) with delta (0, 0)
Screenshot: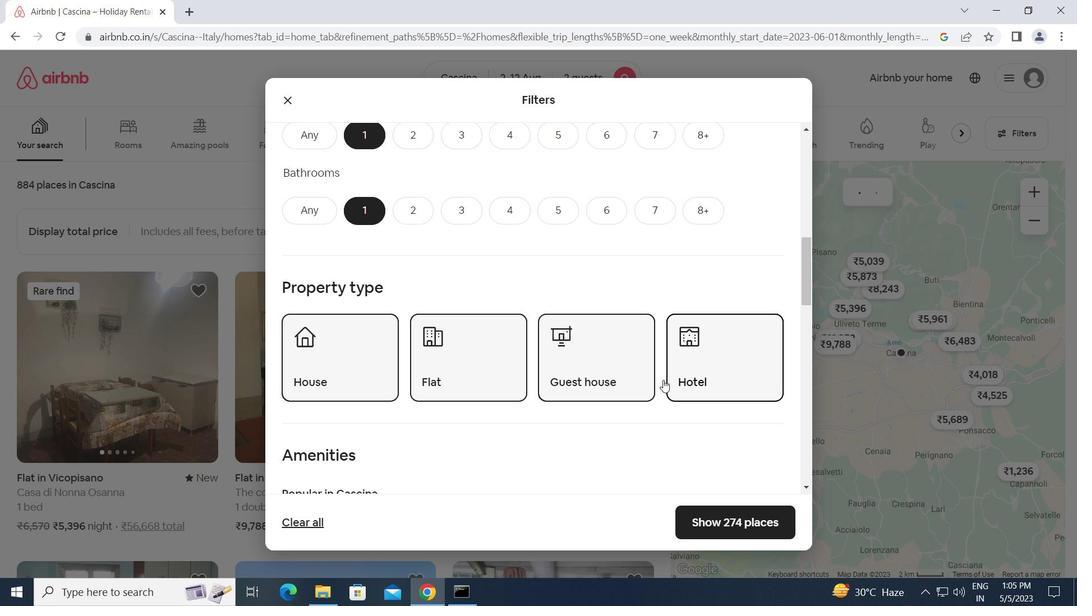
Action: Mouse moved to (639, 394)
Screenshot: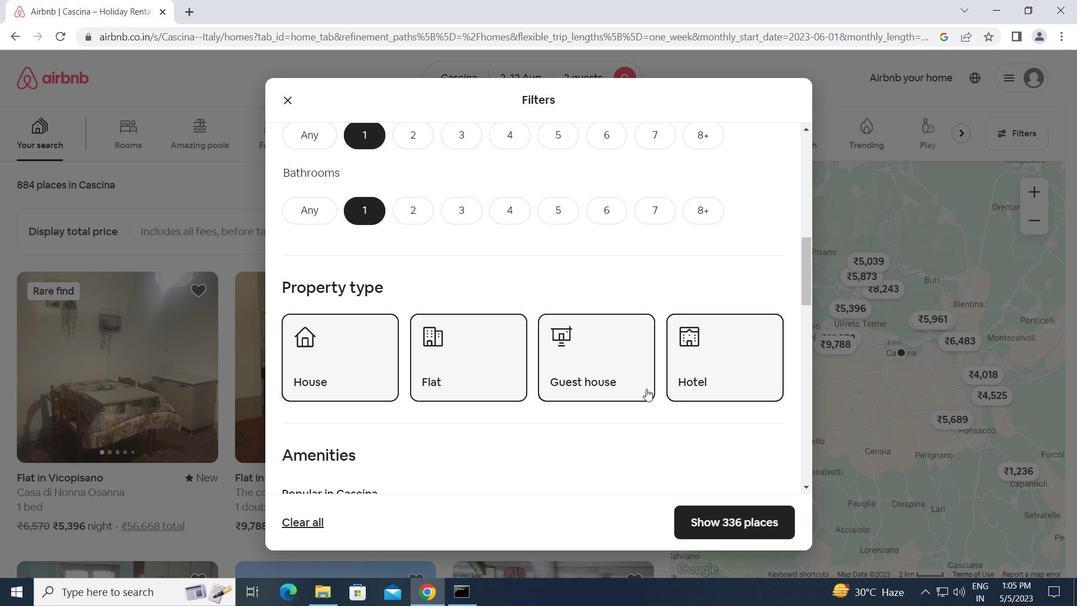 
Action: Mouse scrolled (639, 394) with delta (0, 0)
Screenshot: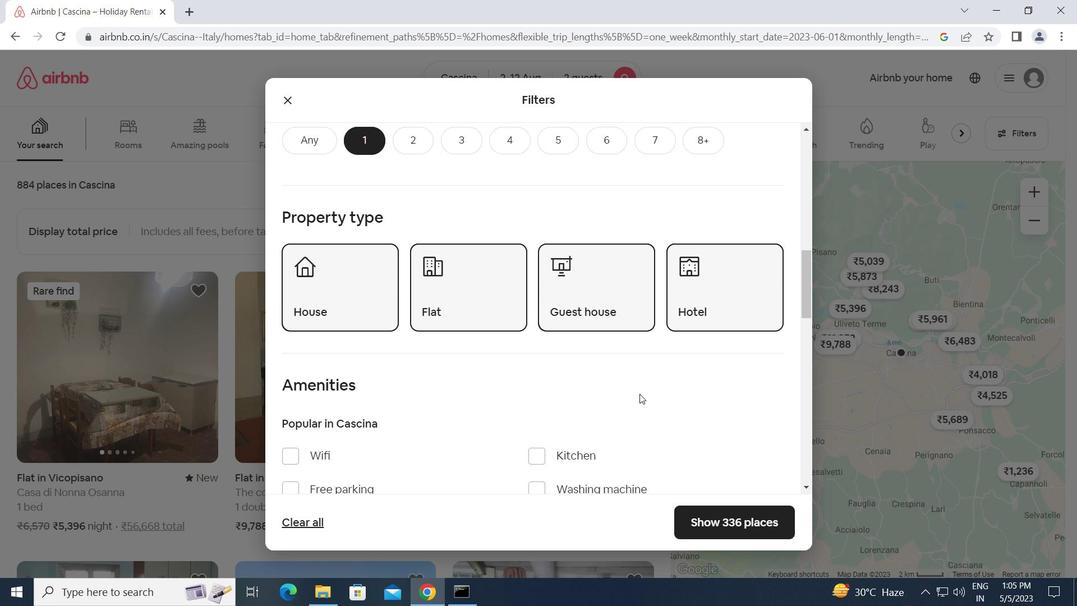 
Action: Mouse scrolled (639, 394) with delta (0, 0)
Screenshot: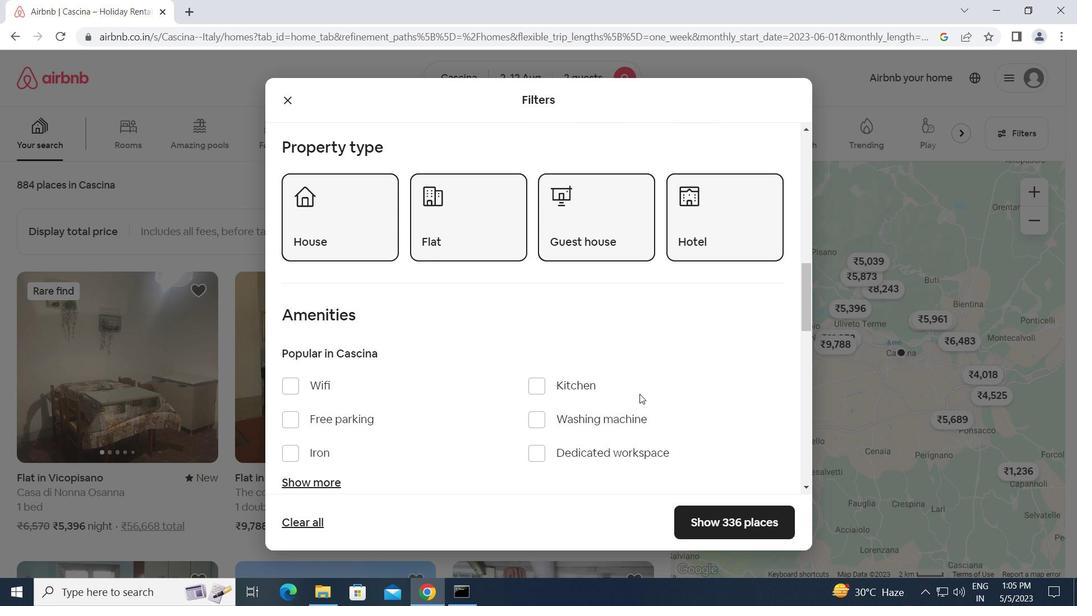 
Action: Mouse scrolled (639, 394) with delta (0, 0)
Screenshot: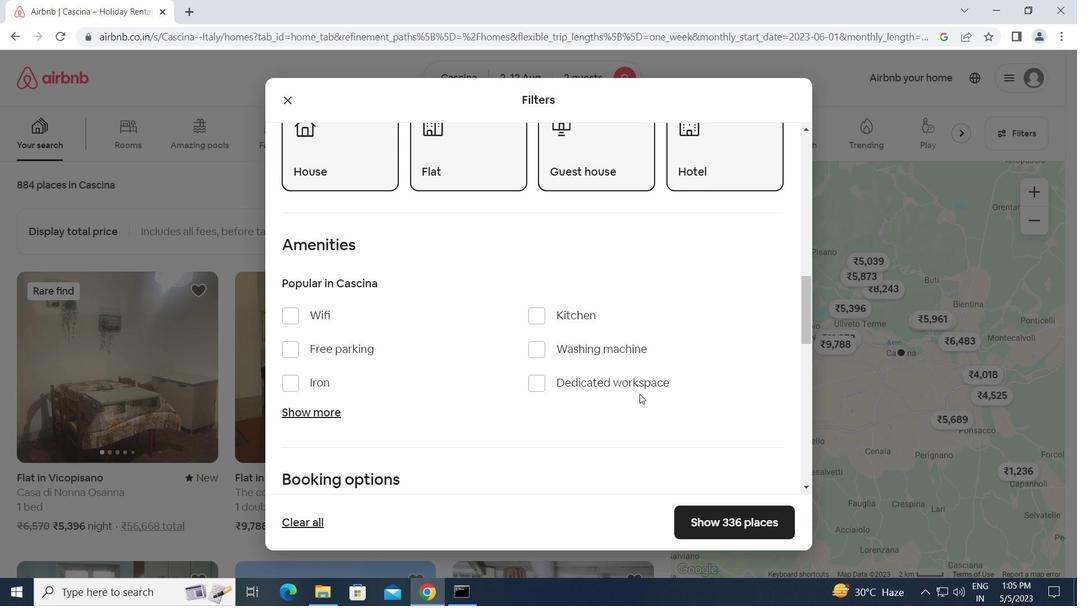 
Action: Mouse scrolled (639, 394) with delta (0, 0)
Screenshot: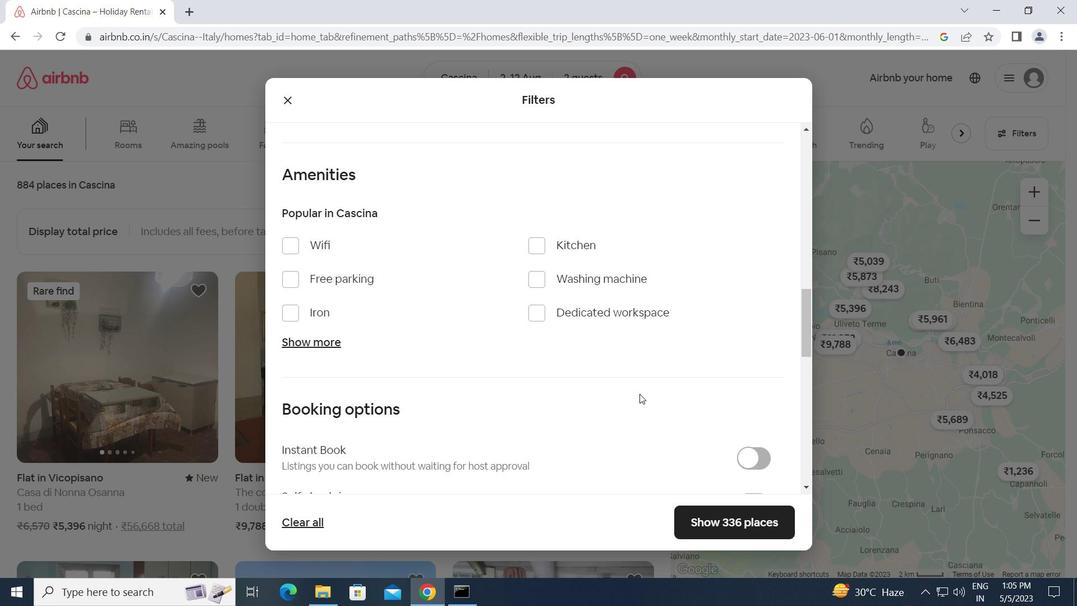 
Action: Mouse scrolled (639, 394) with delta (0, 0)
Screenshot: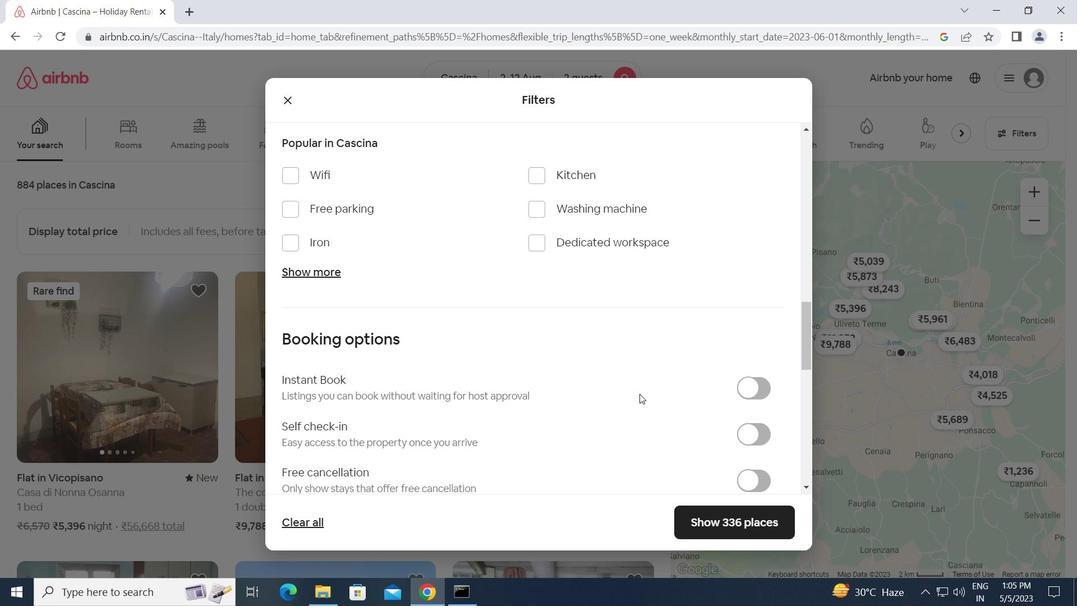 
Action: Mouse moved to (750, 365)
Screenshot: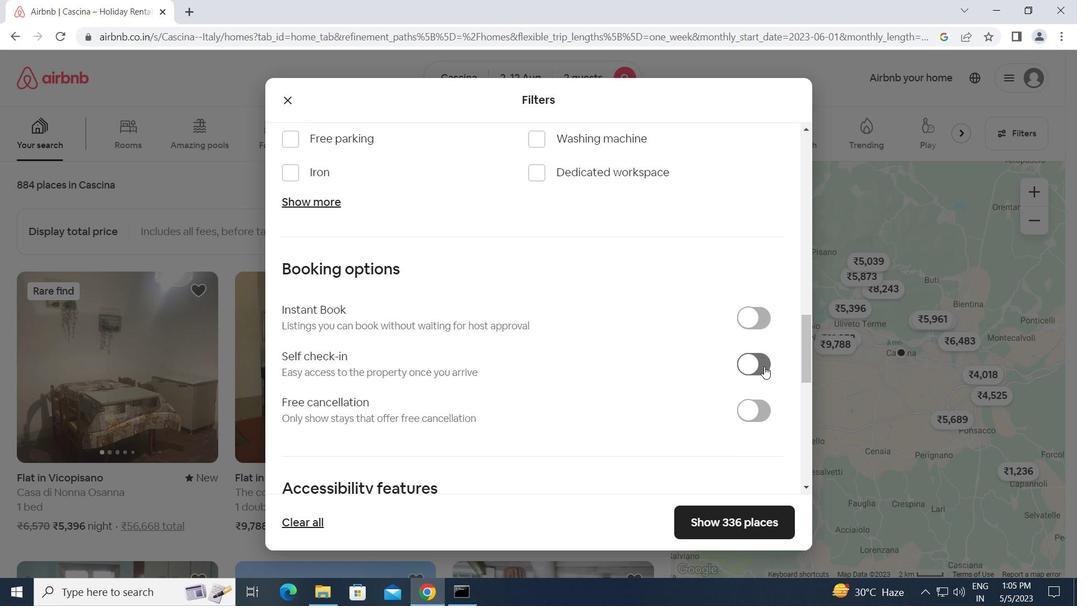
Action: Mouse pressed left at (750, 365)
Screenshot: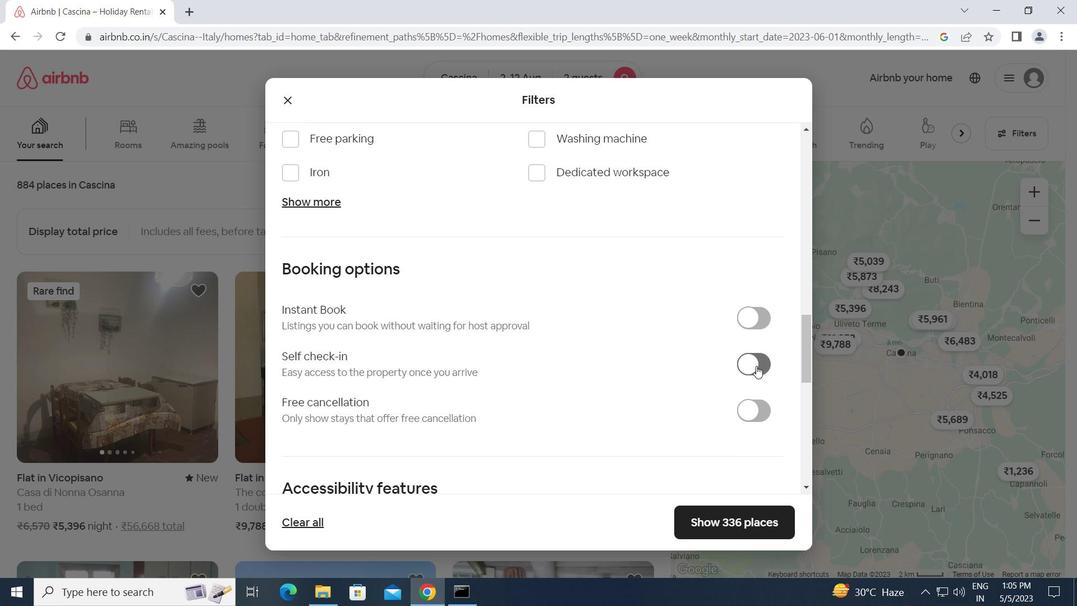 
Action: Mouse moved to (593, 429)
Screenshot: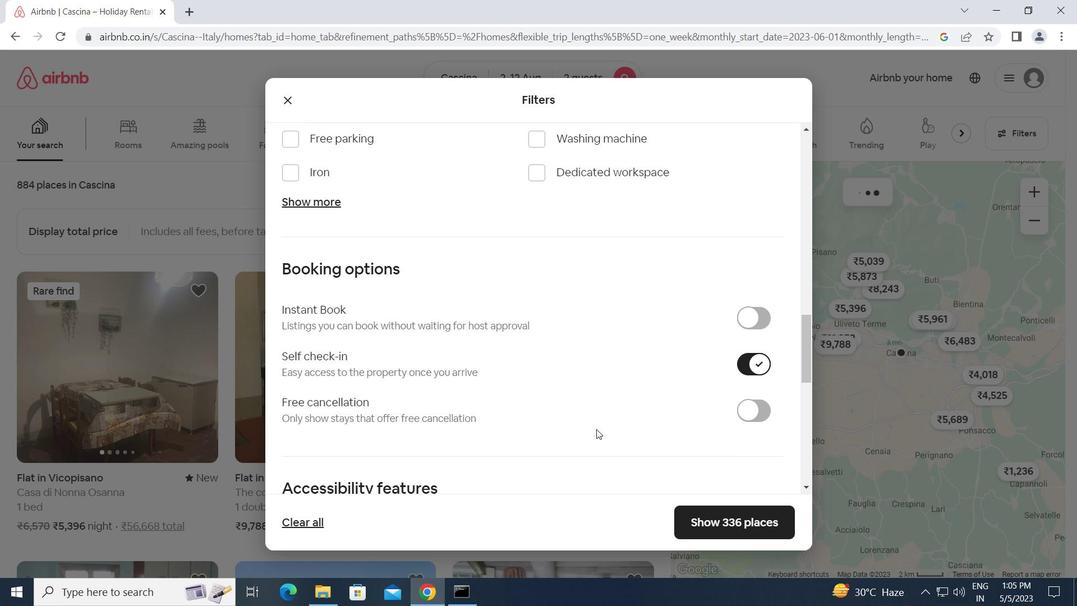 
Action: Mouse scrolled (593, 429) with delta (0, 0)
Screenshot: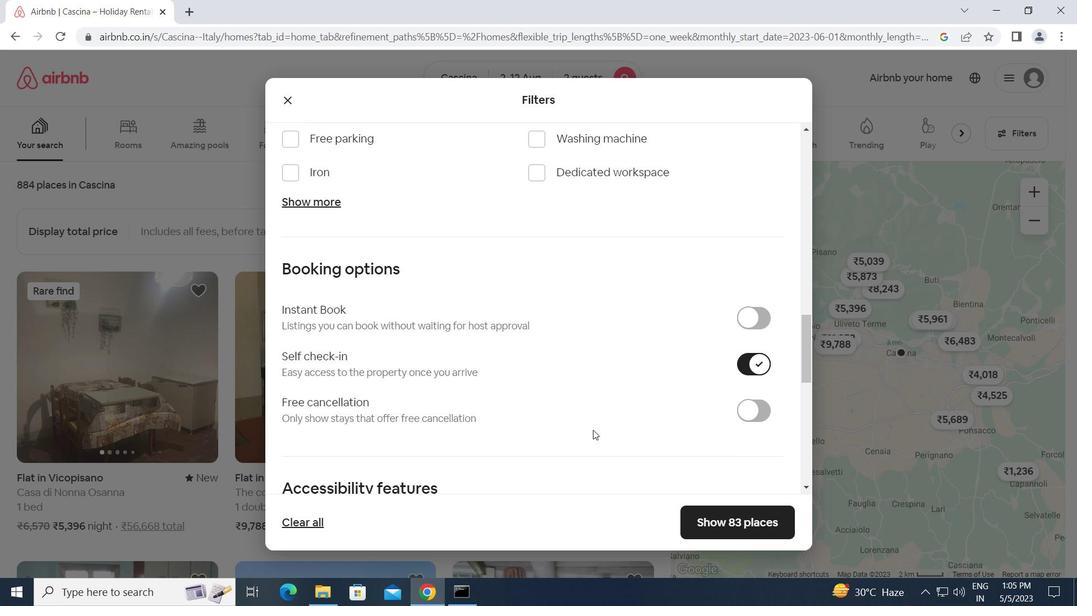 
Action: Mouse scrolled (593, 429) with delta (0, 0)
Screenshot: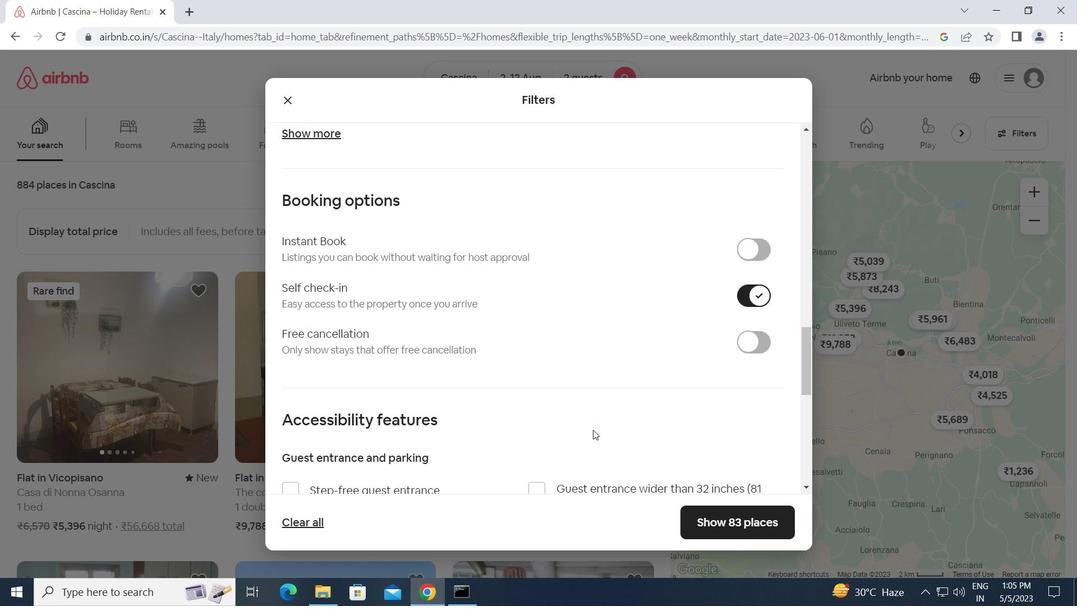 
Action: Mouse scrolled (593, 429) with delta (0, 0)
Screenshot: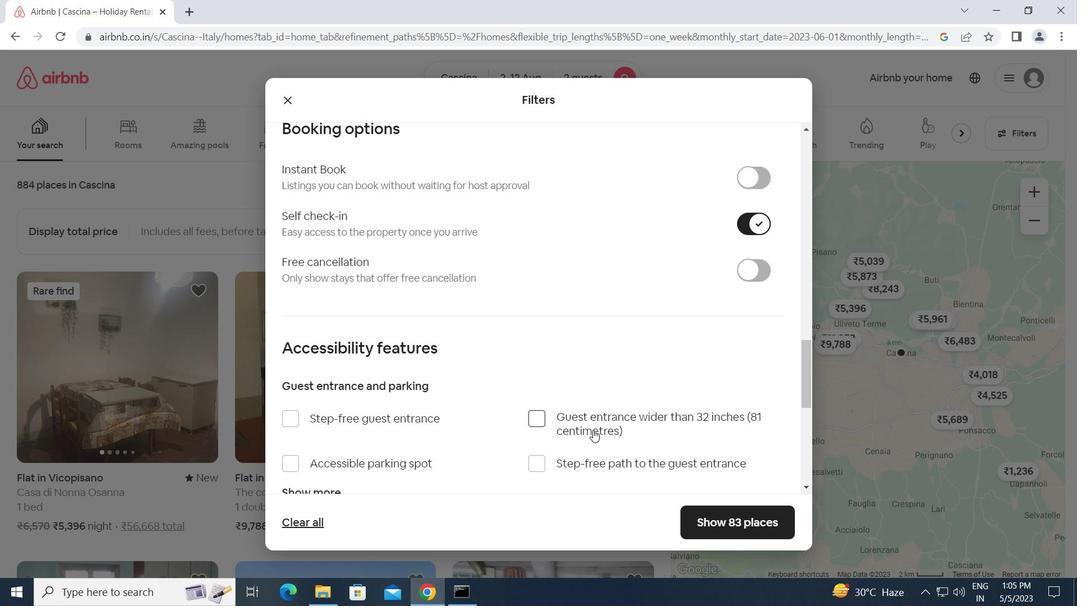
Action: Mouse scrolled (593, 429) with delta (0, 0)
Screenshot: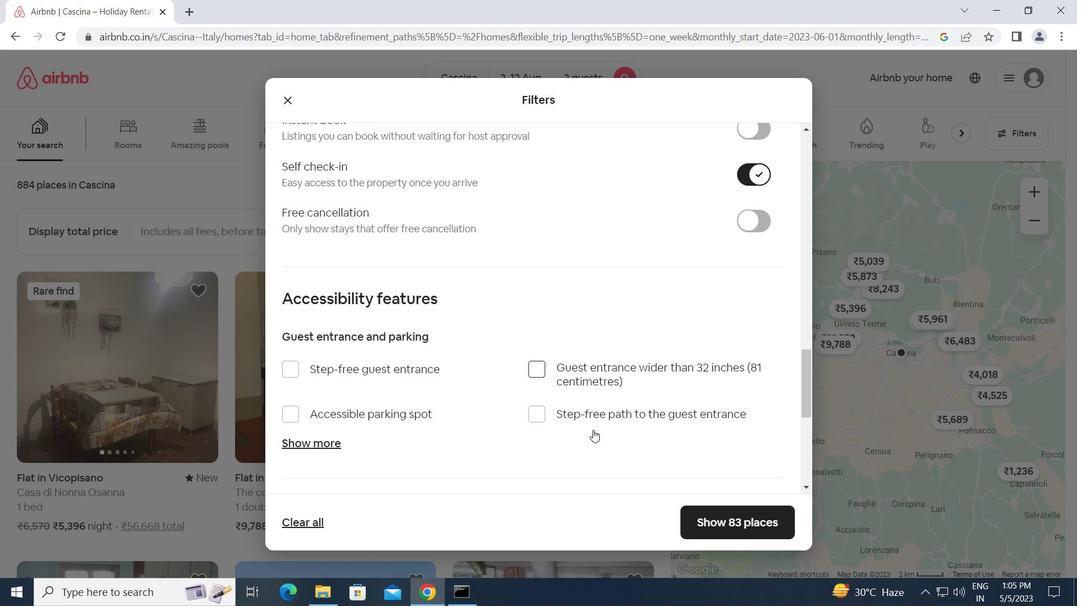 
Action: Mouse scrolled (593, 429) with delta (0, 0)
Screenshot: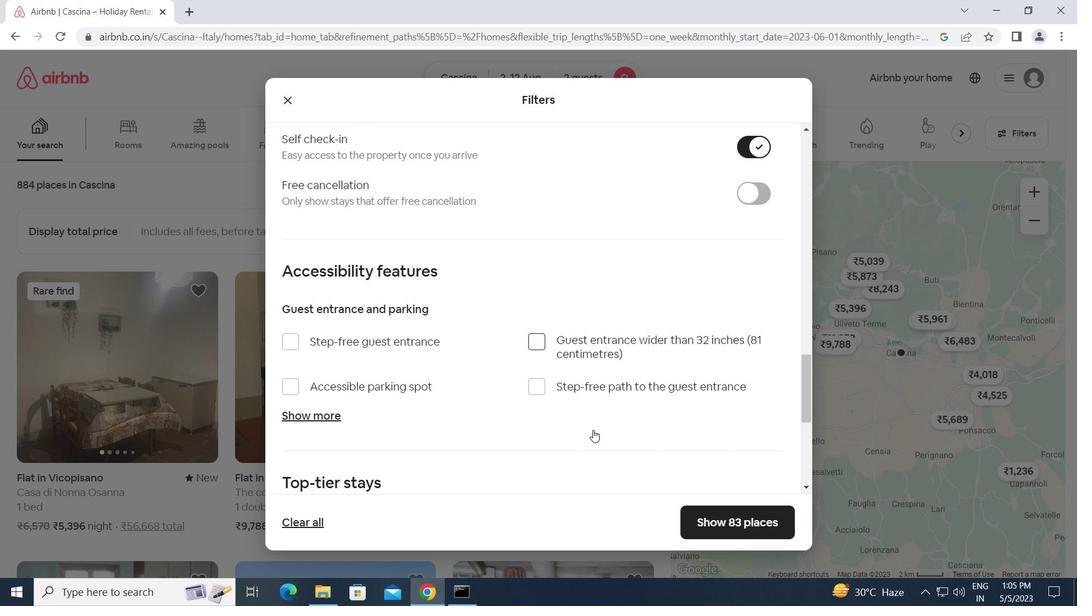 
Action: Mouse scrolled (593, 429) with delta (0, 0)
Screenshot: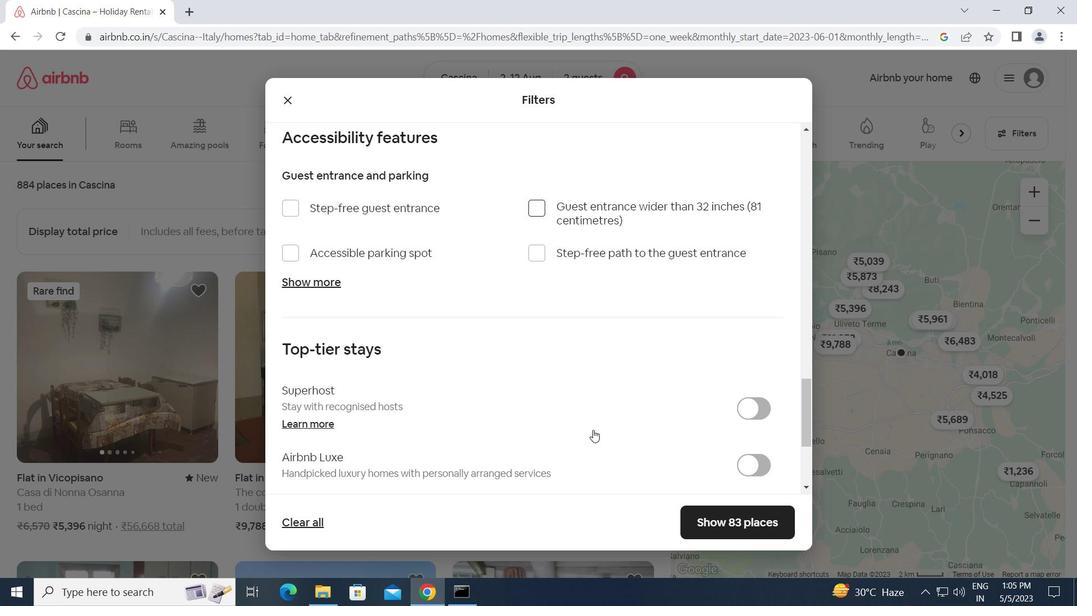 
Action: Mouse scrolled (593, 429) with delta (0, 0)
Screenshot: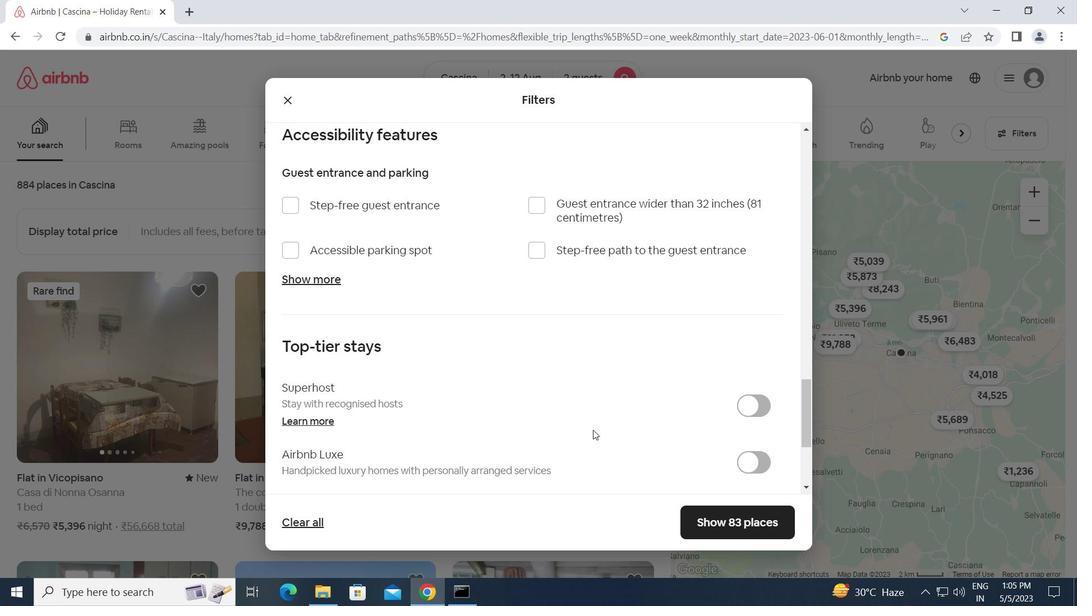 
Action: Mouse scrolled (593, 429) with delta (0, 0)
Screenshot: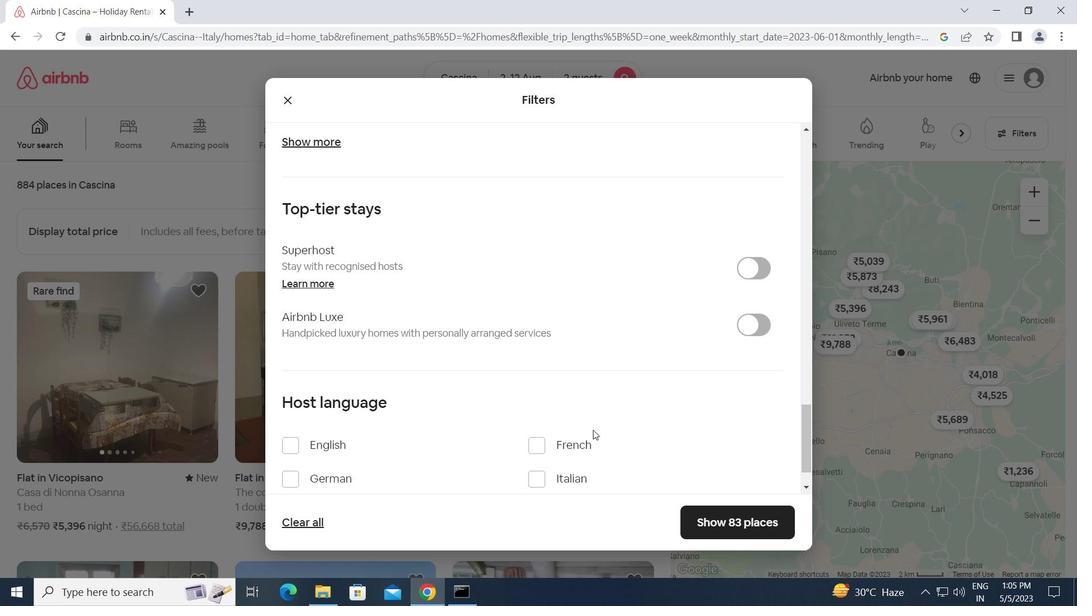 
Action: Mouse scrolled (593, 429) with delta (0, 0)
Screenshot: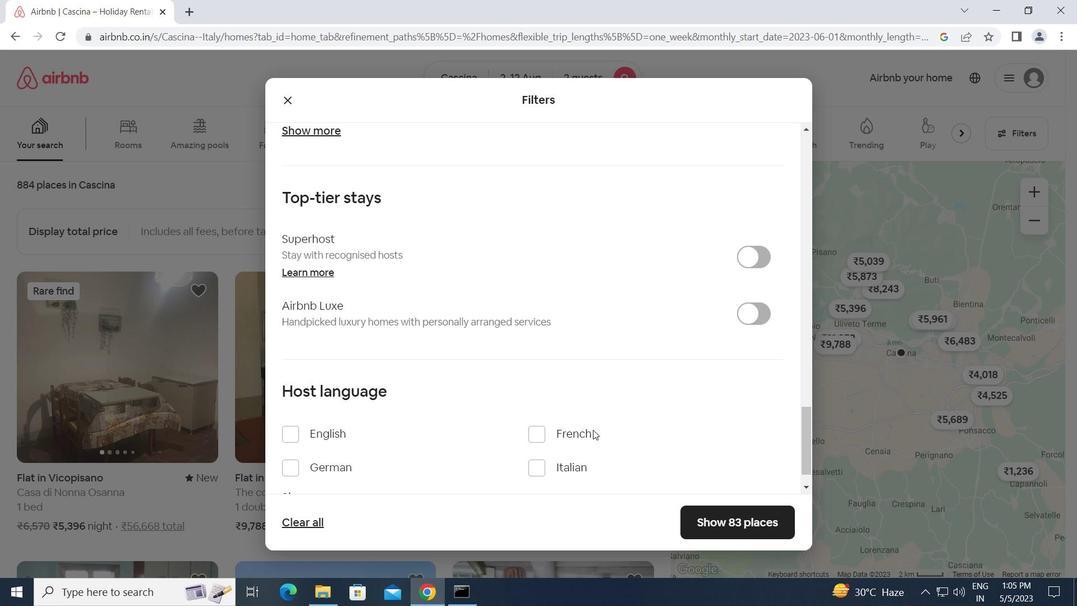 
Action: Mouse moved to (291, 392)
Screenshot: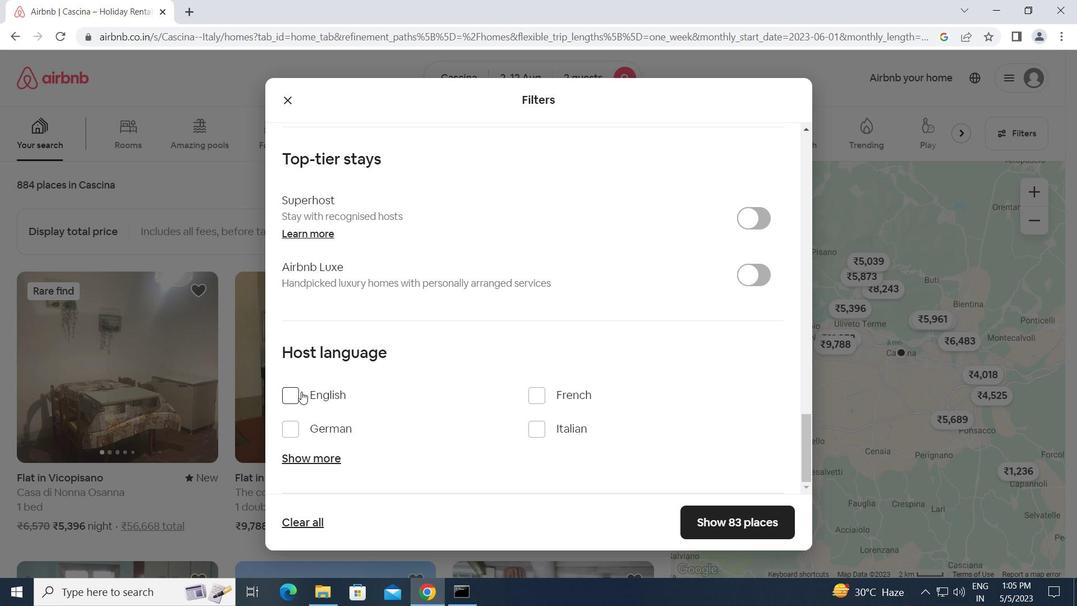 
Action: Mouse pressed left at (291, 392)
Screenshot: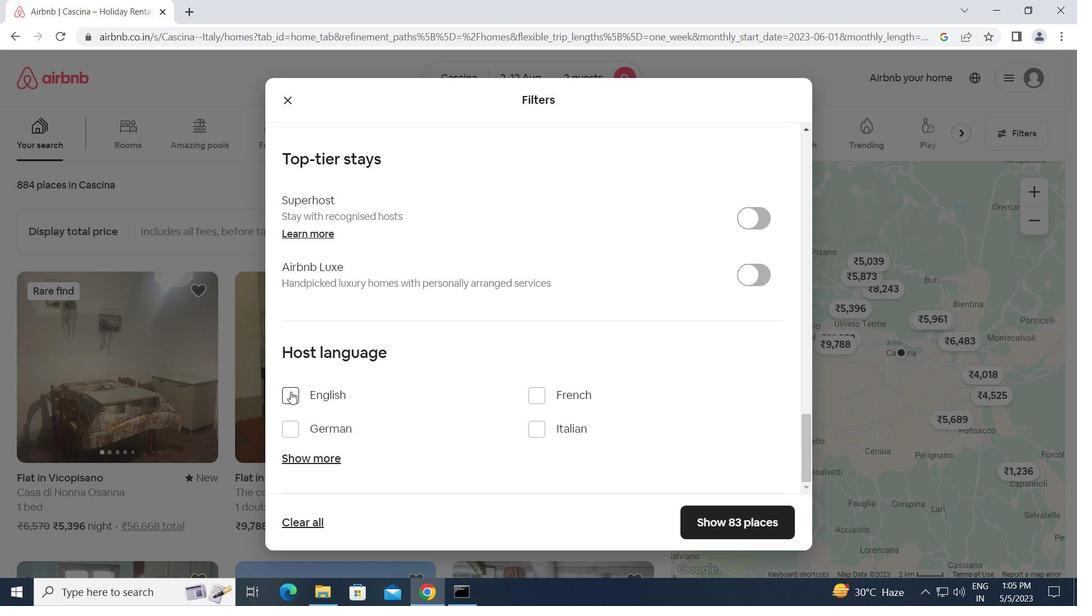 
Action: Mouse moved to (729, 521)
Screenshot: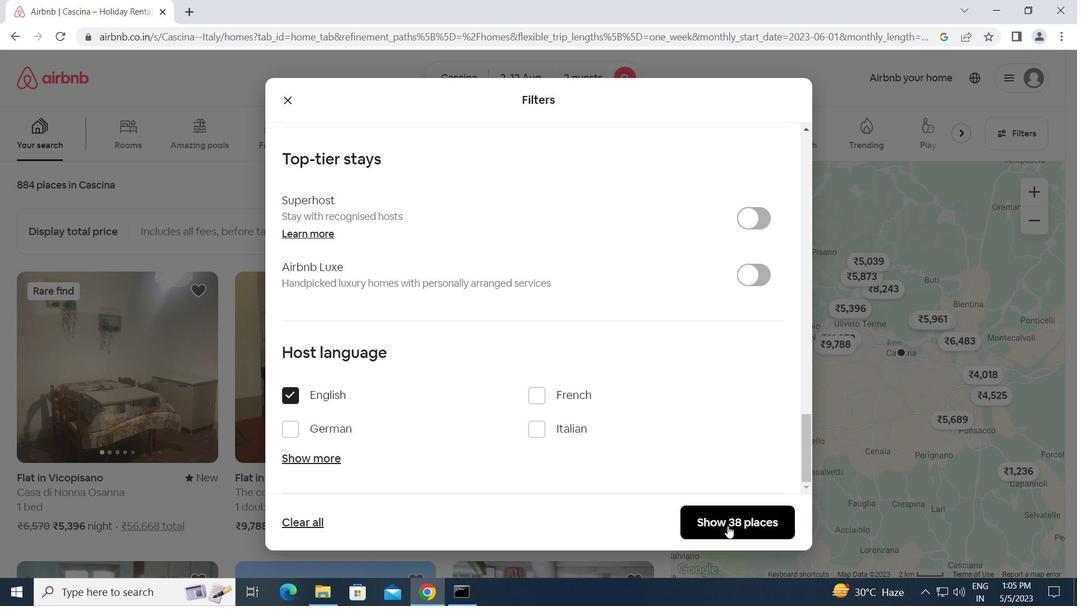 
Action: Mouse pressed left at (729, 521)
Screenshot: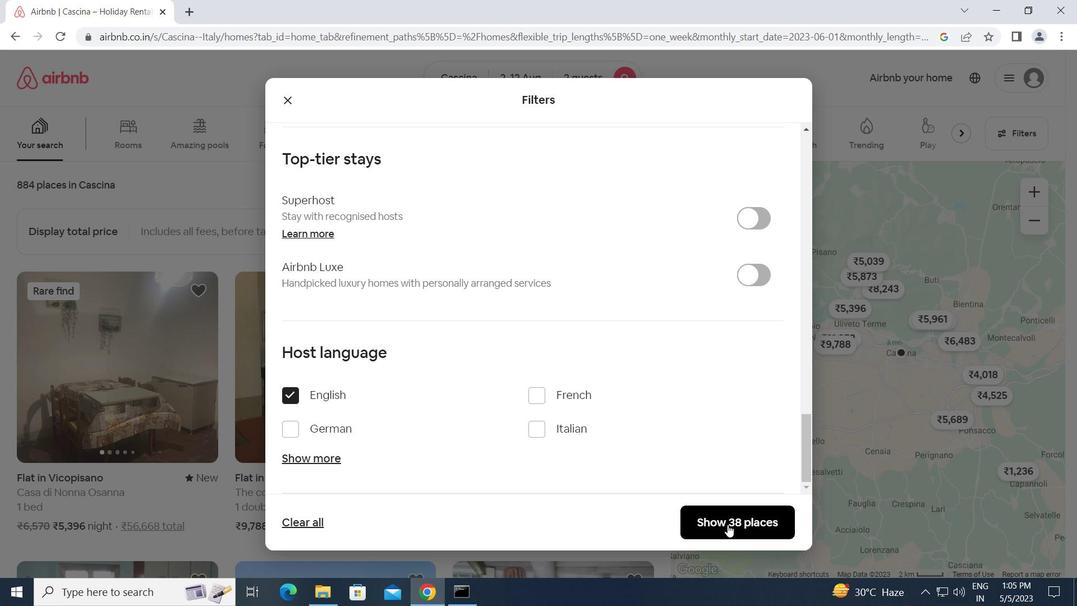 
Action: Mouse moved to (729, 520)
Screenshot: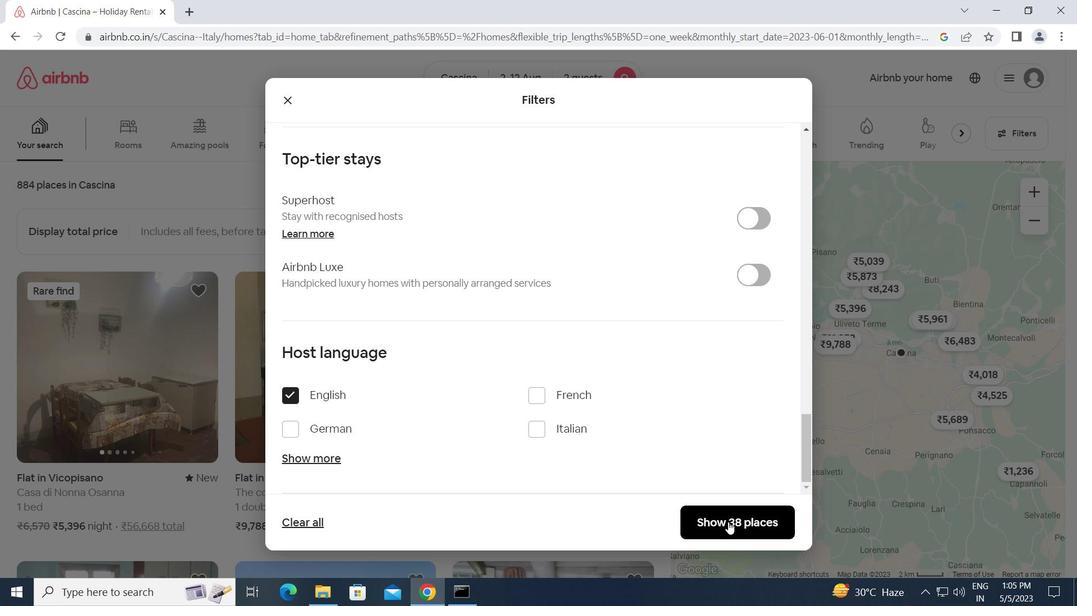 
